 Task: Research Airbnb accommodation in Sederot, Israel from 10th December, 2023 to 16th December, 2023 for 4 adults. Place can be private room with 4 bedrooms having 4 beds and 4 bathrooms. Property type can be hotel. Amenities needed are: wifi, TV, free parkinig on premises, gym, breakfast.
Action: Mouse moved to (411, 197)
Screenshot: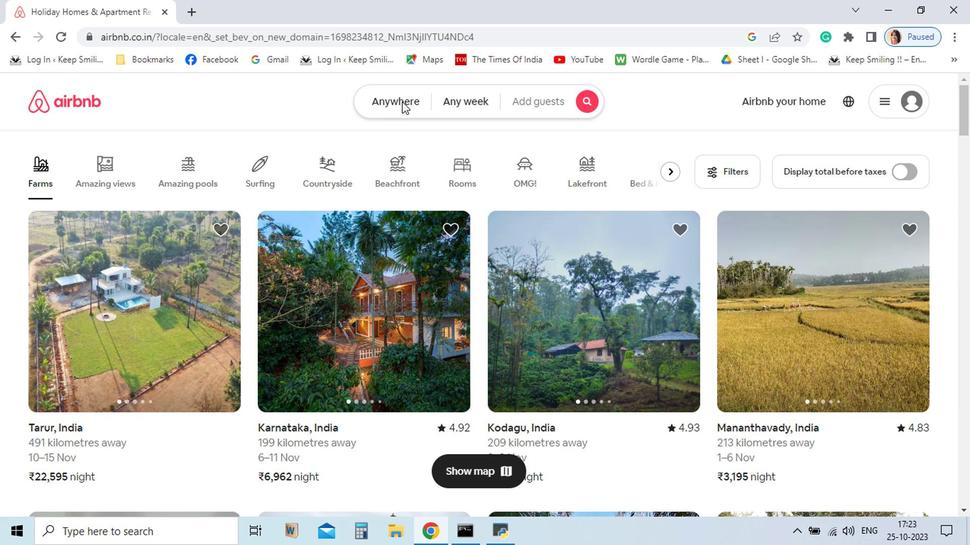 
Action: Mouse pressed left at (411, 197)
Screenshot: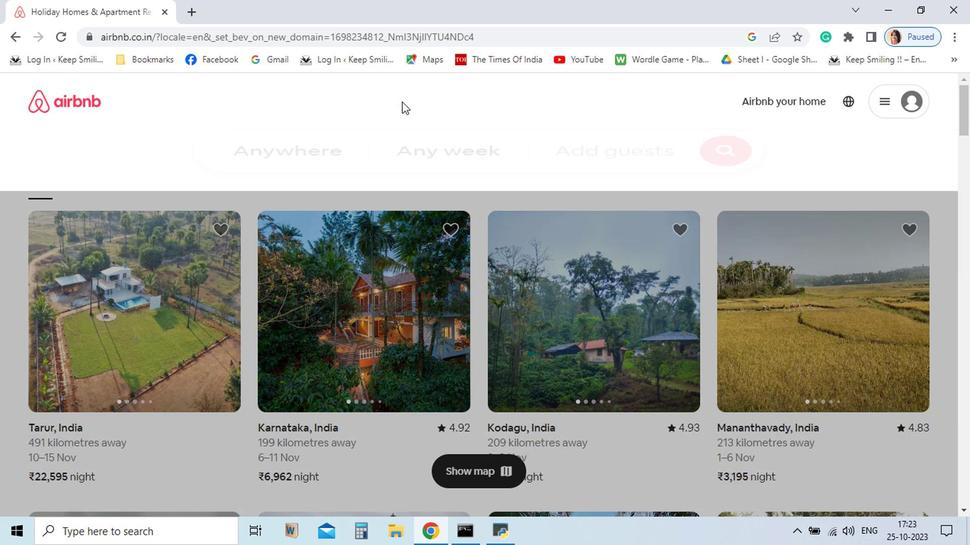 
Action: Mouse moved to (350, 265)
Screenshot: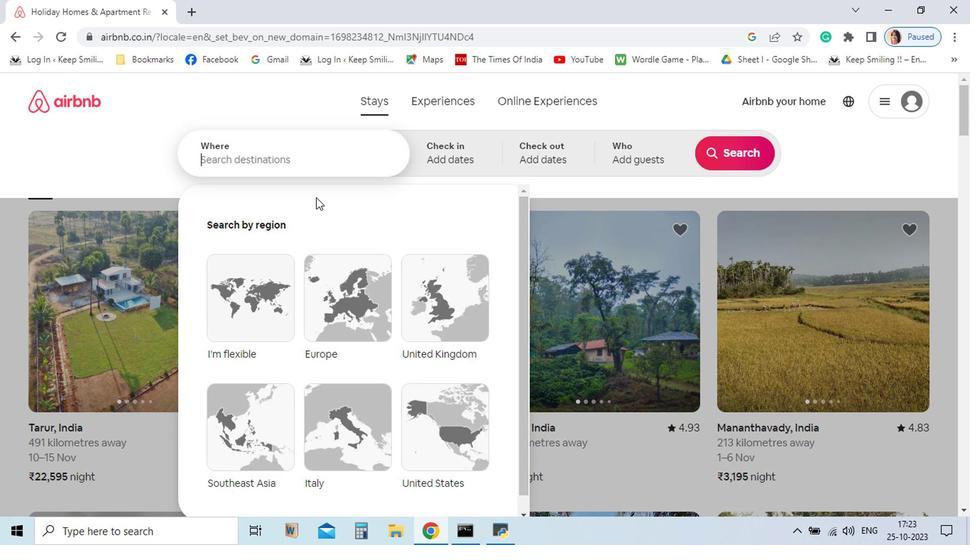
Action: Key pressed sedero
Screenshot: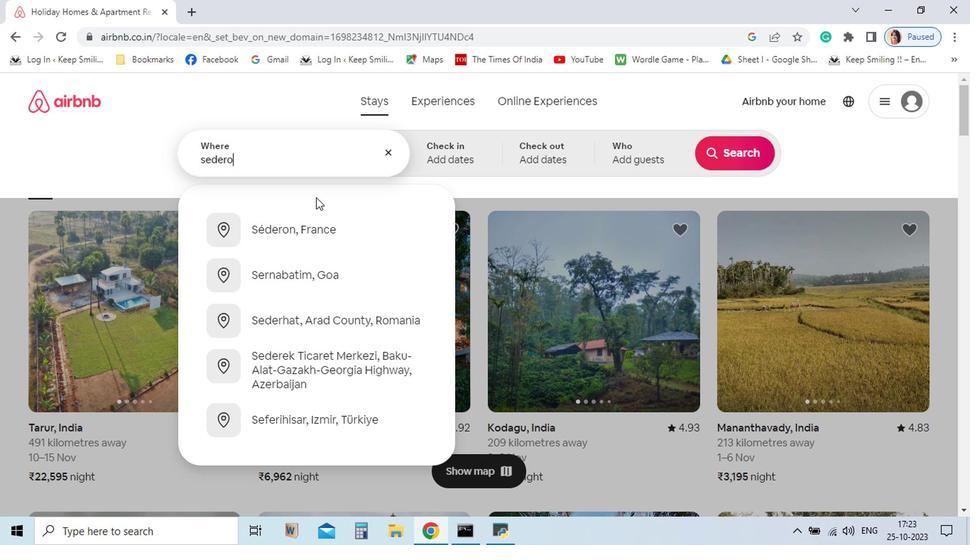 
Action: Mouse moved to (355, 285)
Screenshot: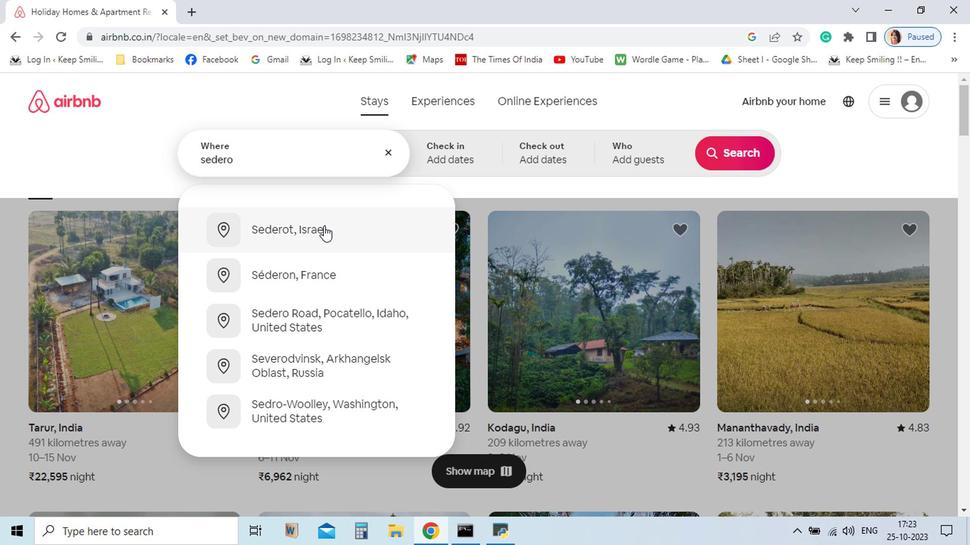 
Action: Mouse pressed left at (355, 285)
Screenshot: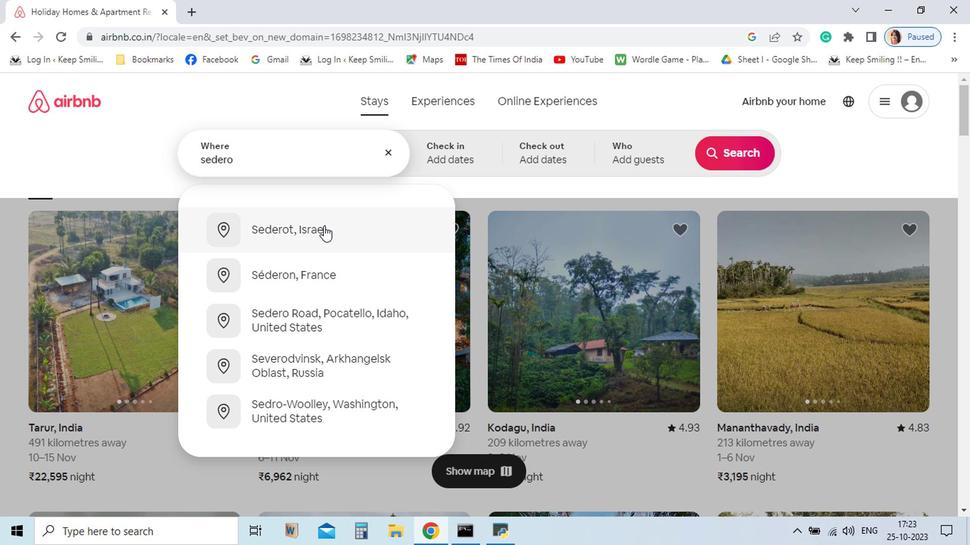 
Action: Mouse moved to (644, 313)
Screenshot: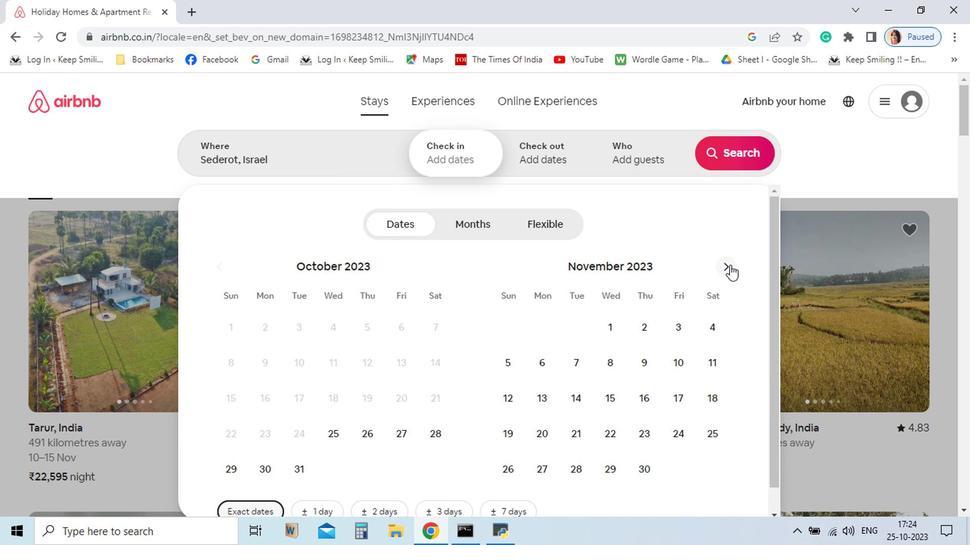 
Action: Mouse pressed left at (644, 313)
Screenshot: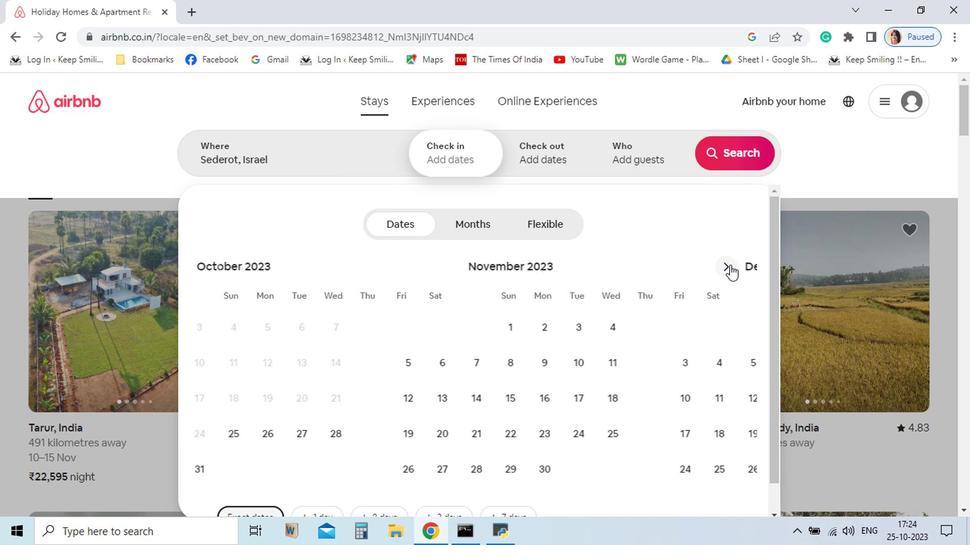 
Action: Mouse moved to (482, 406)
Screenshot: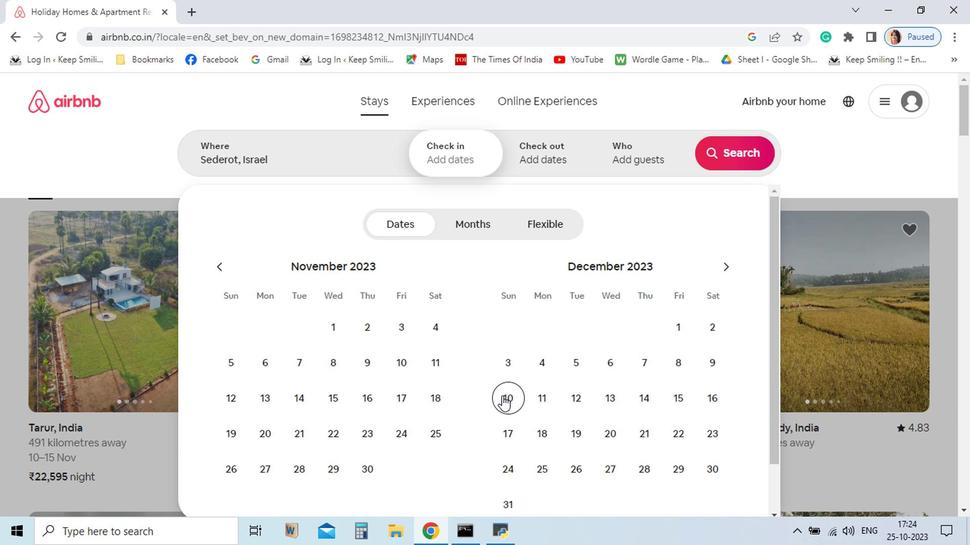 
Action: Mouse pressed left at (482, 406)
Screenshot: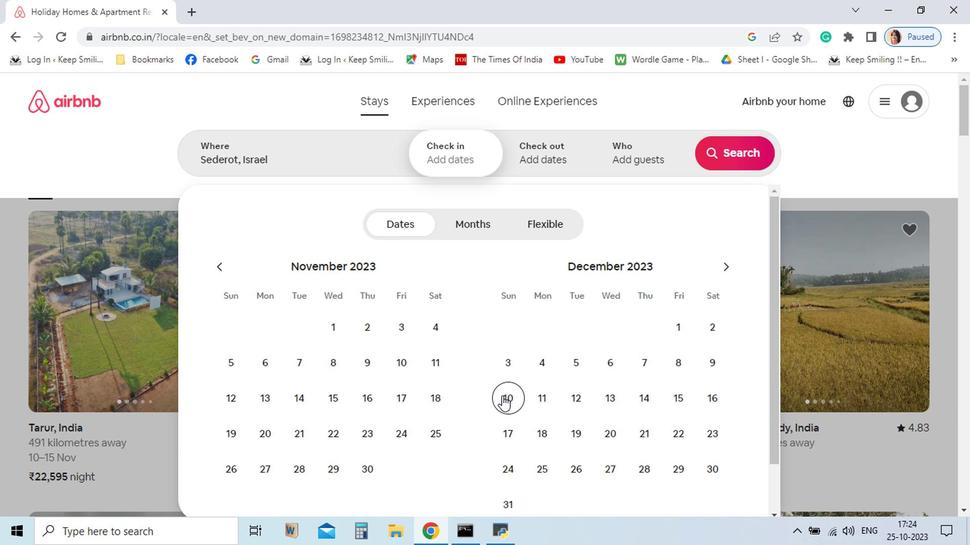 
Action: Mouse moved to (629, 408)
Screenshot: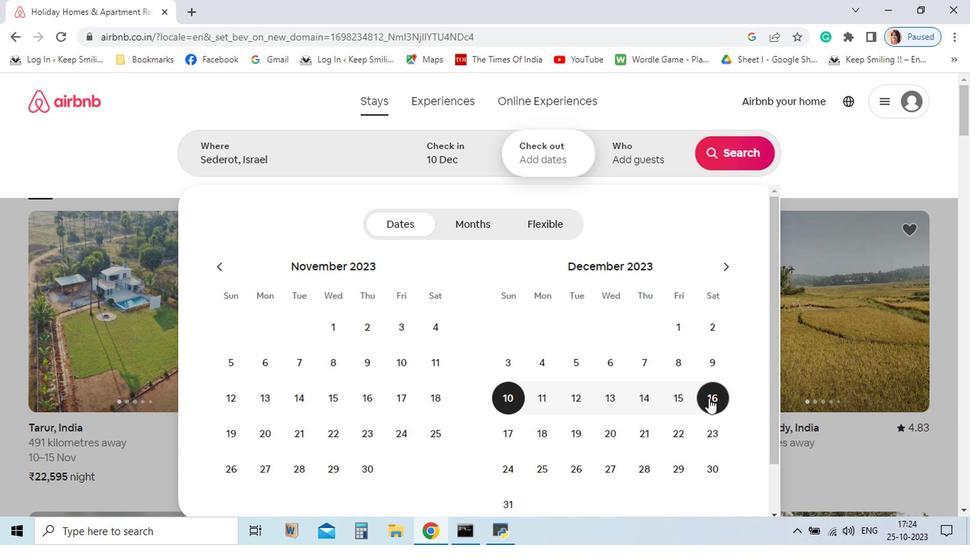 
Action: Mouse pressed left at (629, 408)
Screenshot: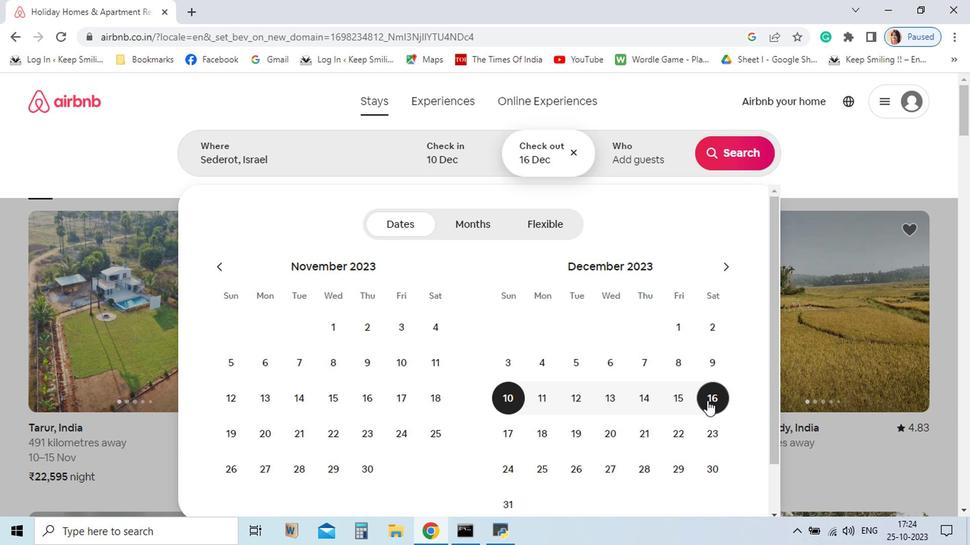 
Action: Mouse moved to (588, 240)
Screenshot: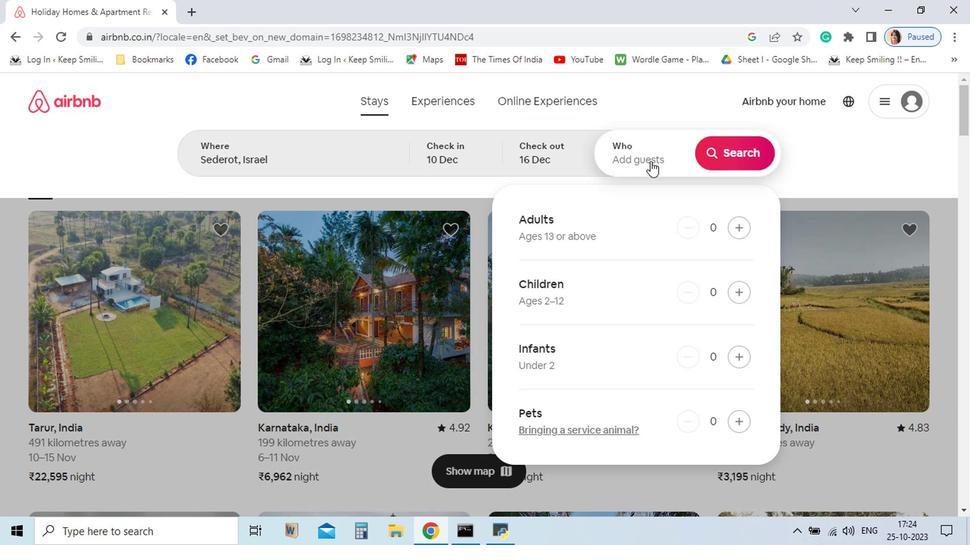 
Action: Mouse pressed left at (588, 240)
Screenshot: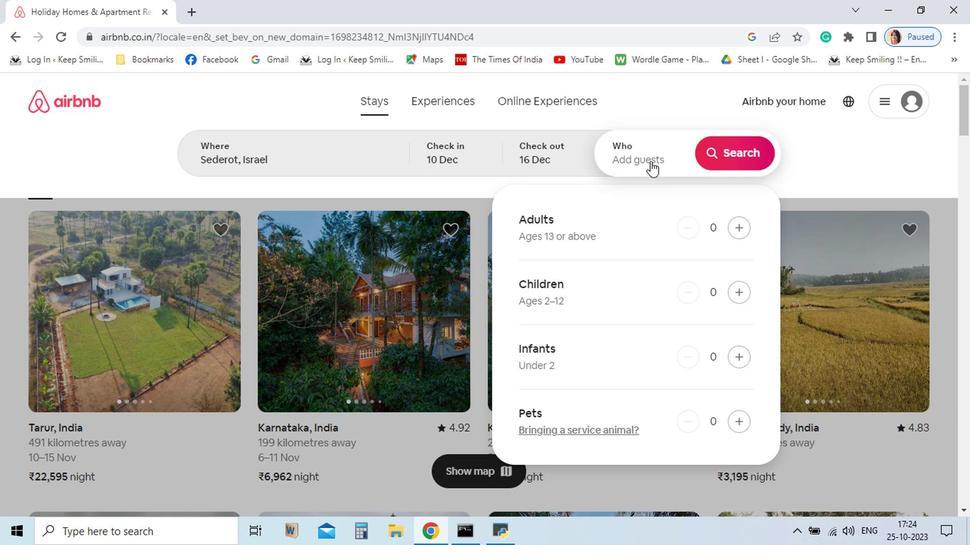 
Action: Mouse moved to (650, 283)
Screenshot: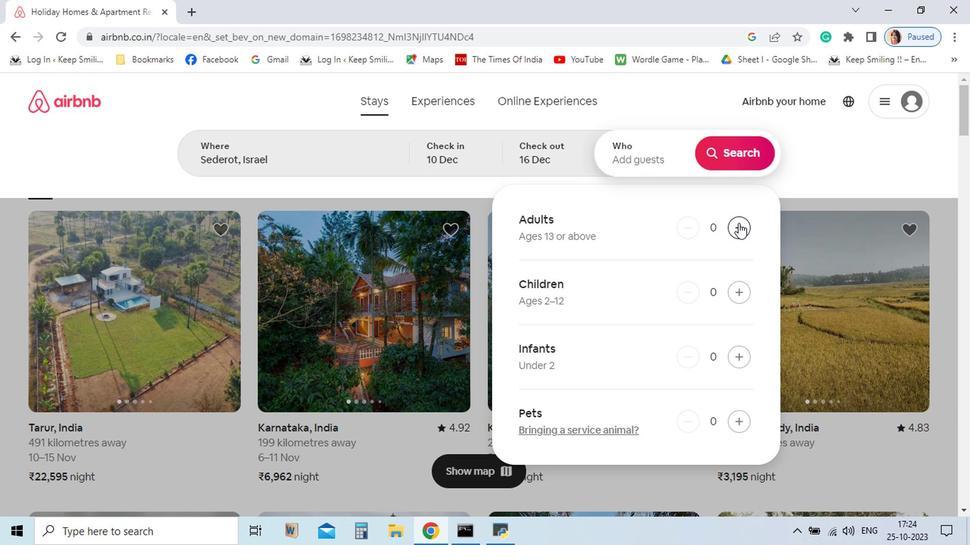 
Action: Mouse pressed left at (650, 283)
Screenshot: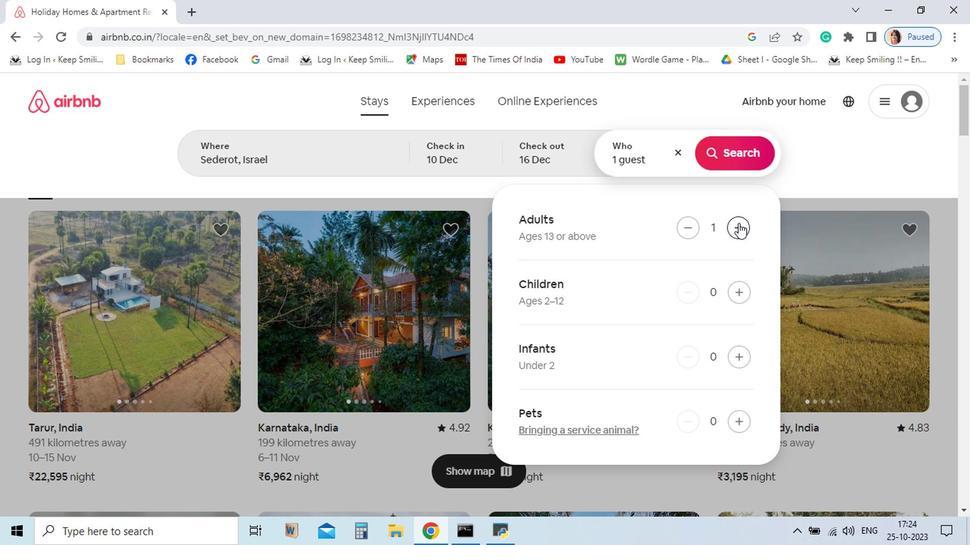 
Action: Mouse pressed left at (650, 283)
Screenshot: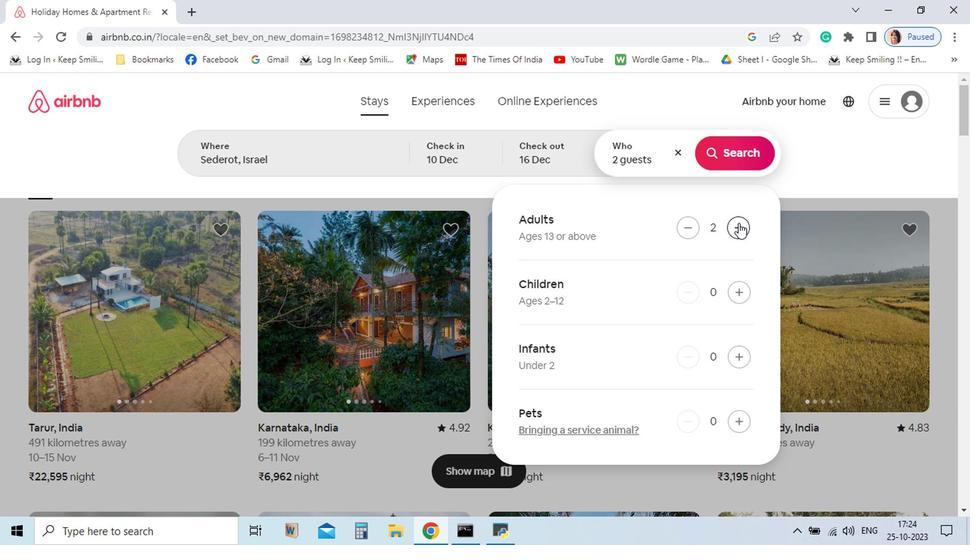 
Action: Mouse pressed left at (650, 283)
Screenshot: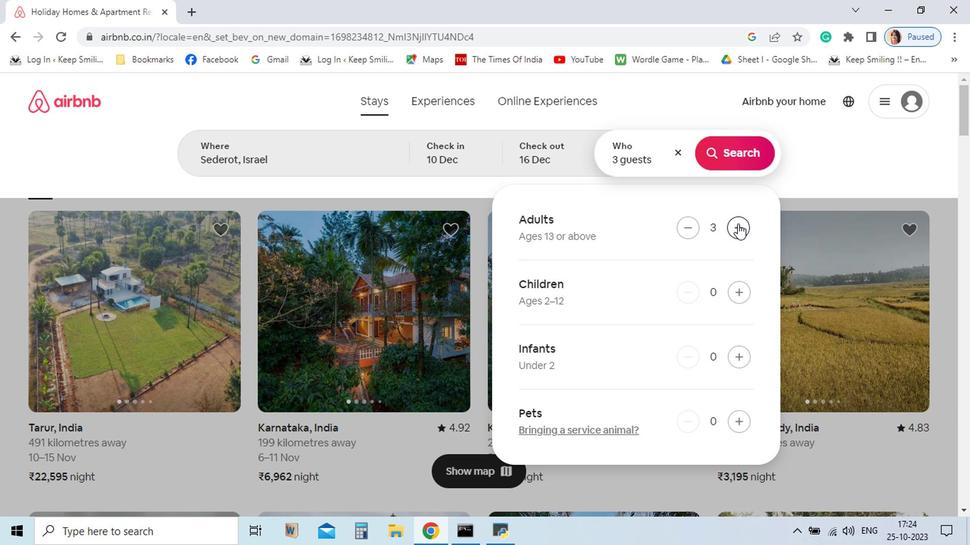
Action: Mouse moved to (650, 284)
Screenshot: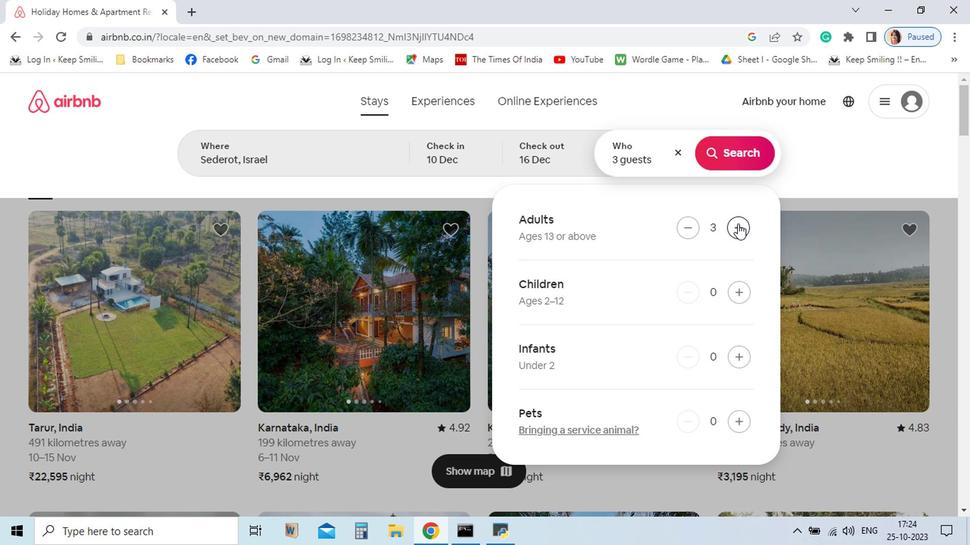 
Action: Mouse pressed left at (650, 284)
Screenshot: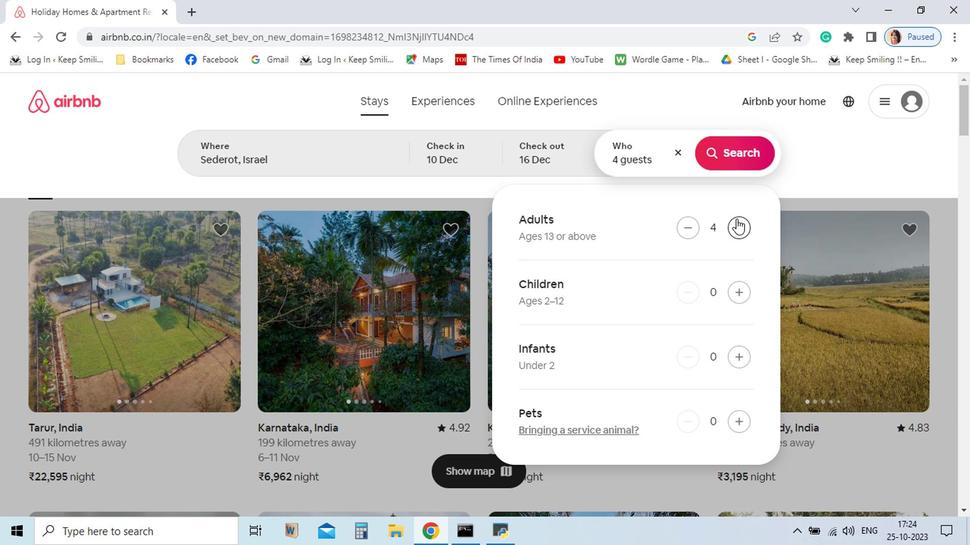 
Action: Mouse moved to (640, 231)
Screenshot: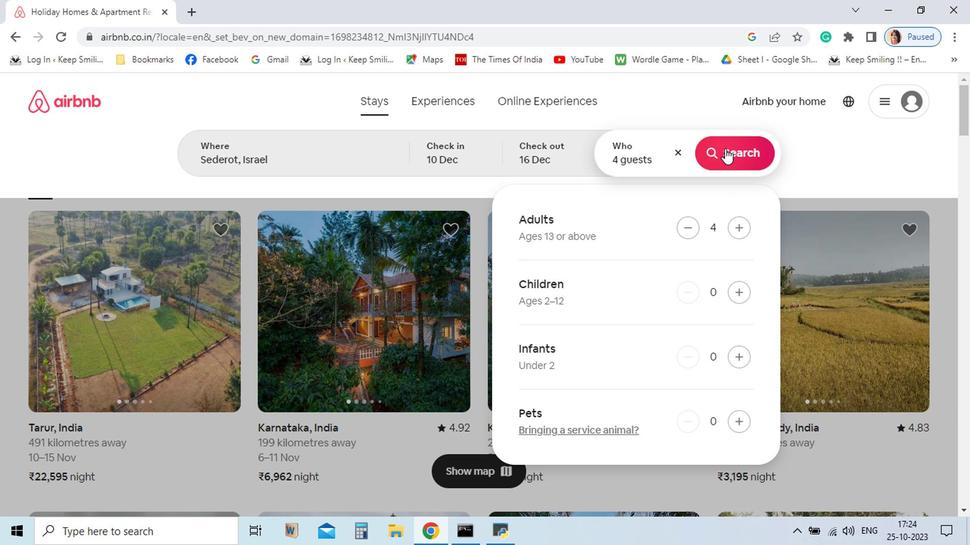 
Action: Mouse pressed left at (640, 231)
Screenshot: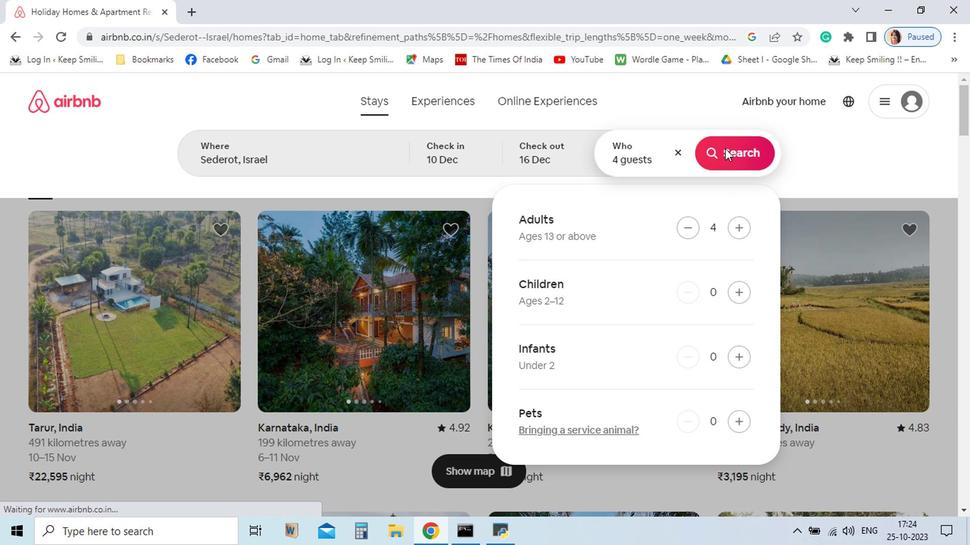 
Action: Mouse moved to (661, 236)
Screenshot: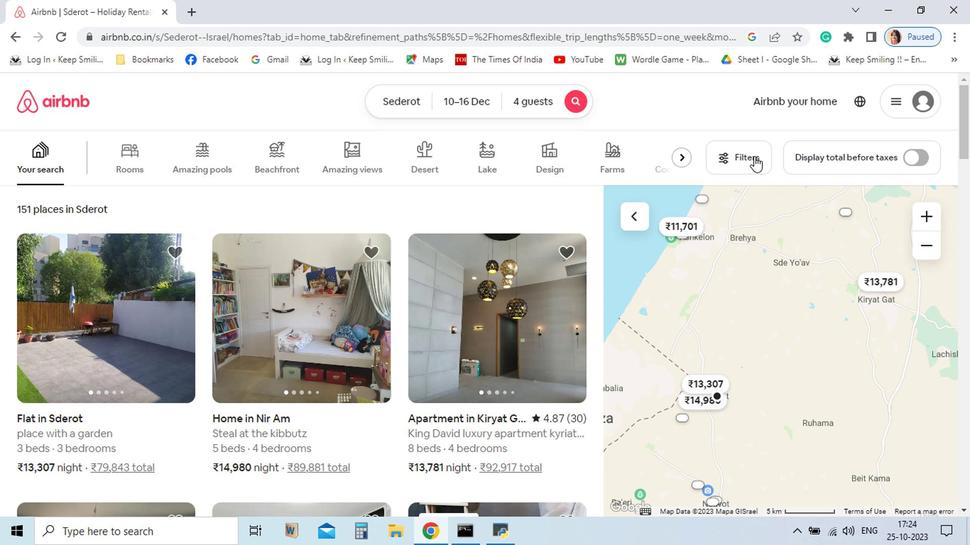 
Action: Mouse pressed left at (661, 236)
Screenshot: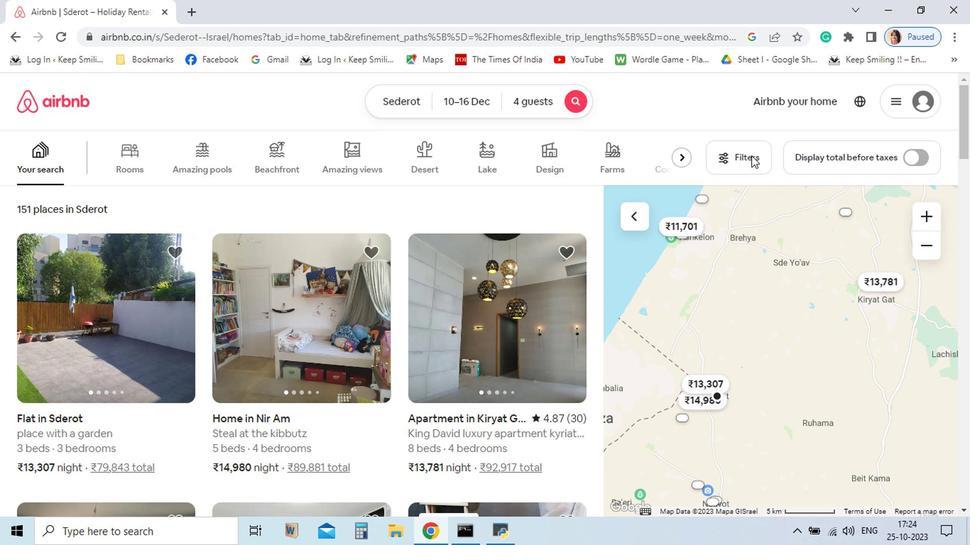 
Action: Mouse moved to (662, 425)
Screenshot: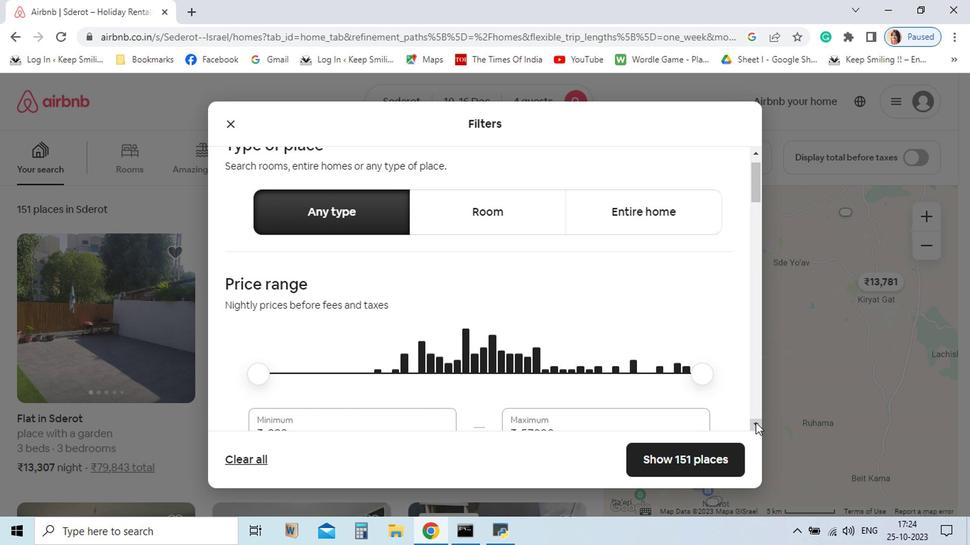 
Action: Mouse pressed left at (662, 425)
Screenshot: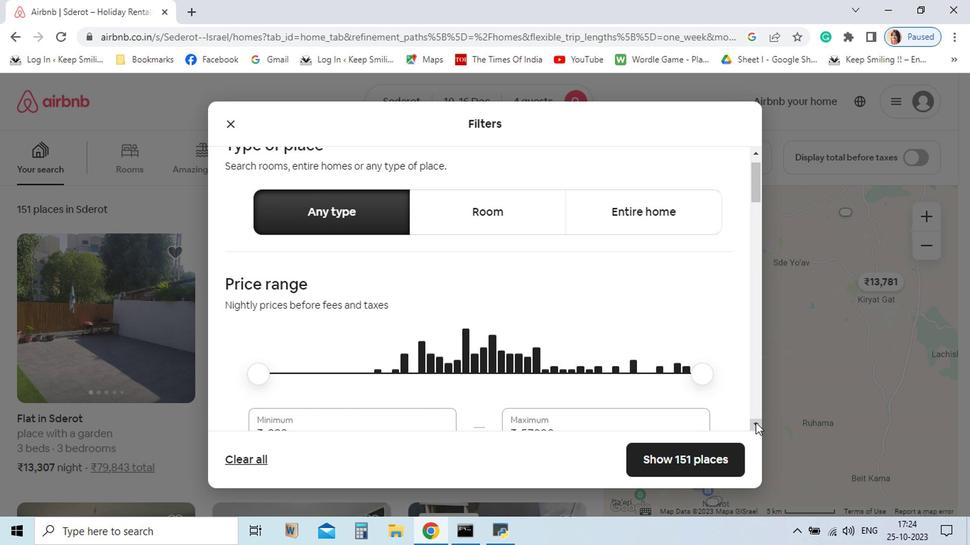 
Action: Mouse pressed left at (662, 425)
Screenshot: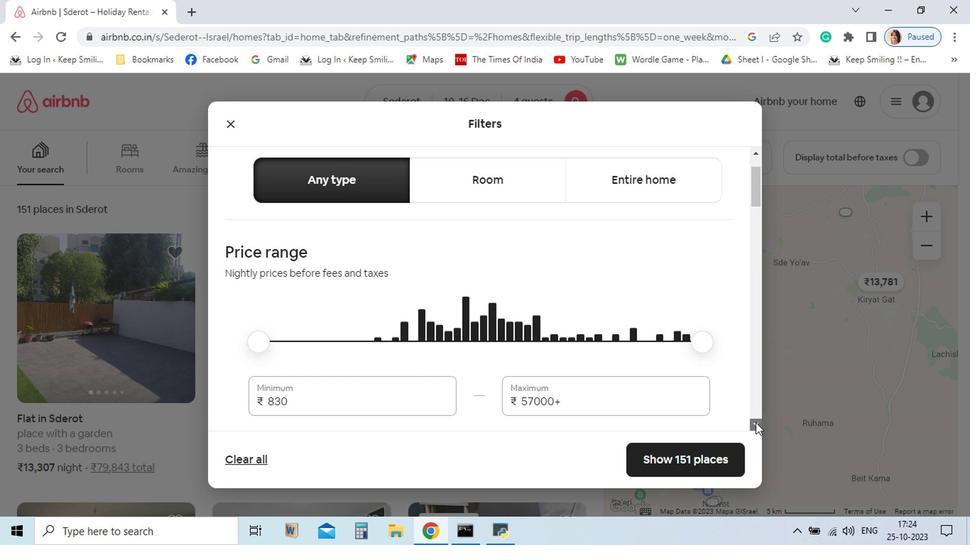 
Action: Mouse pressed left at (662, 425)
Screenshot: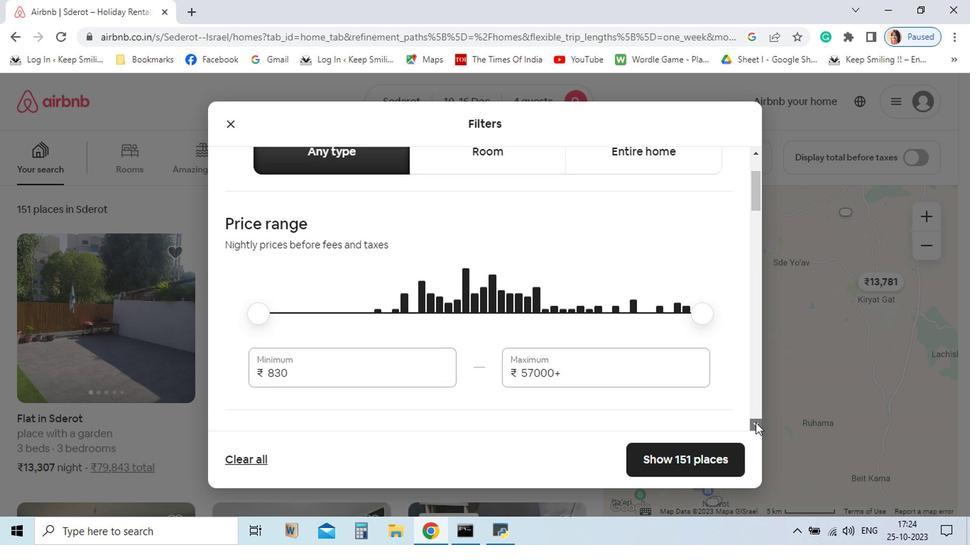 
Action: Mouse pressed left at (662, 425)
Screenshot: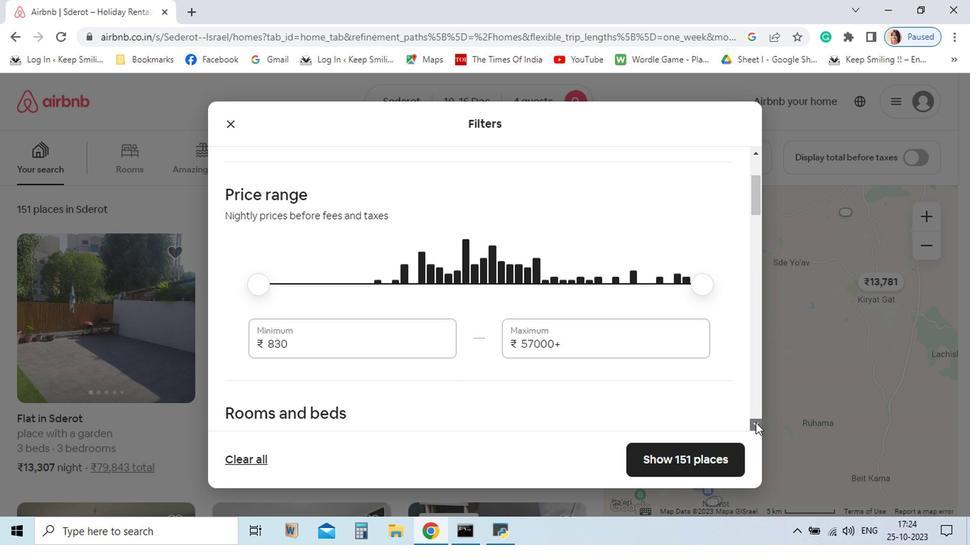 
Action: Mouse pressed left at (662, 425)
Screenshot: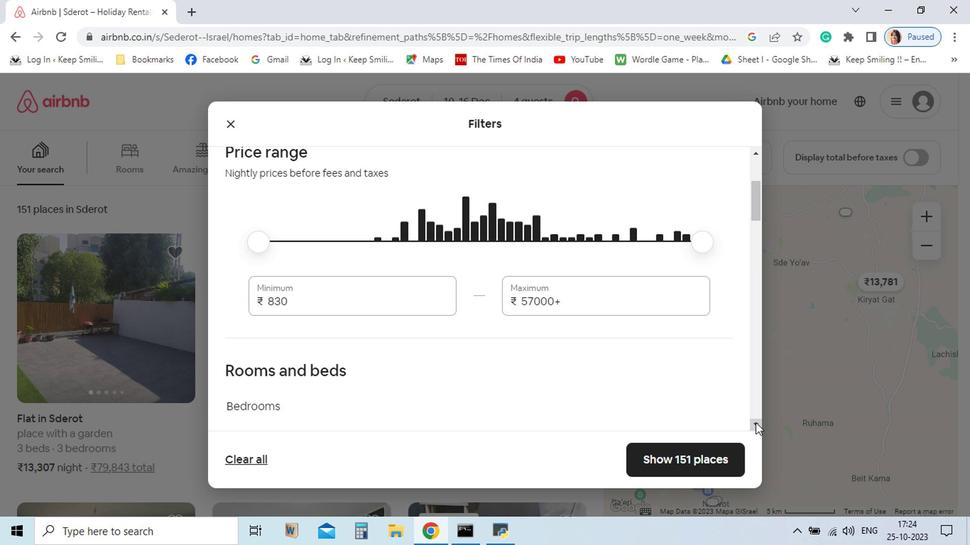 
Action: Mouse pressed left at (662, 425)
Screenshot: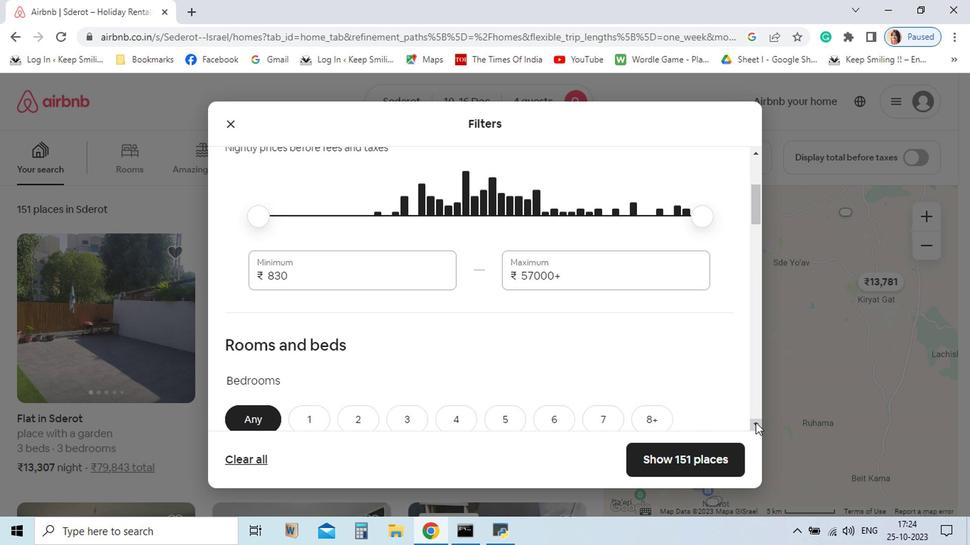 
Action: Mouse pressed left at (662, 425)
Screenshot: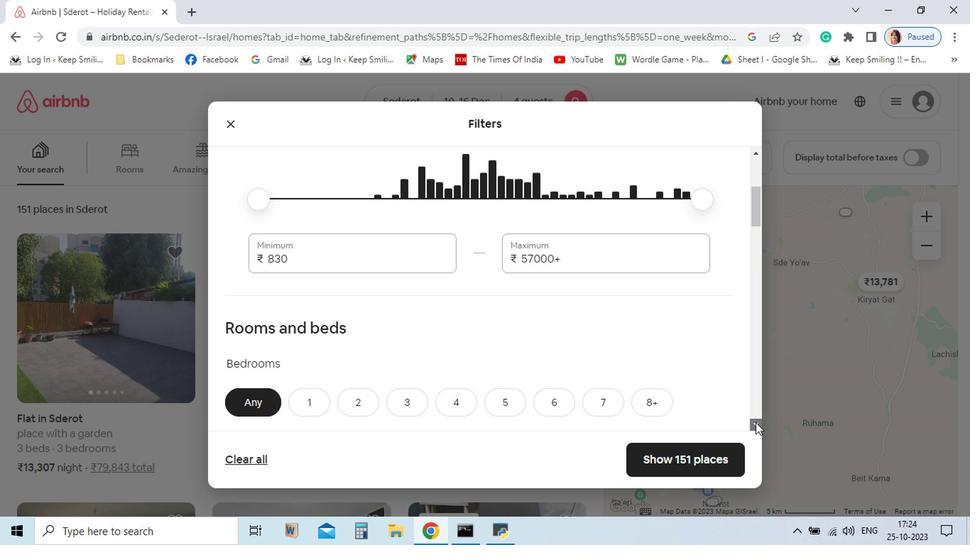 
Action: Mouse pressed left at (662, 425)
Screenshot: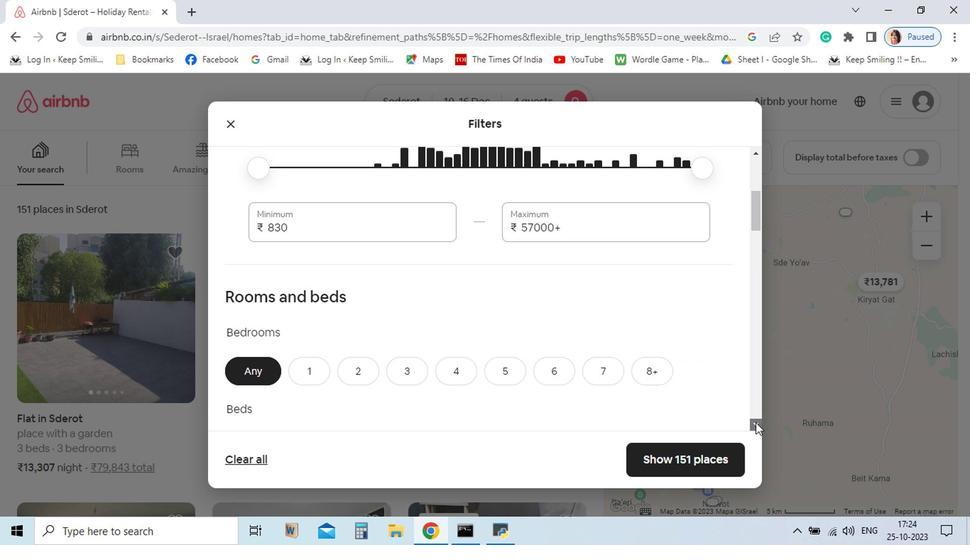 
Action: Mouse pressed left at (662, 425)
Screenshot: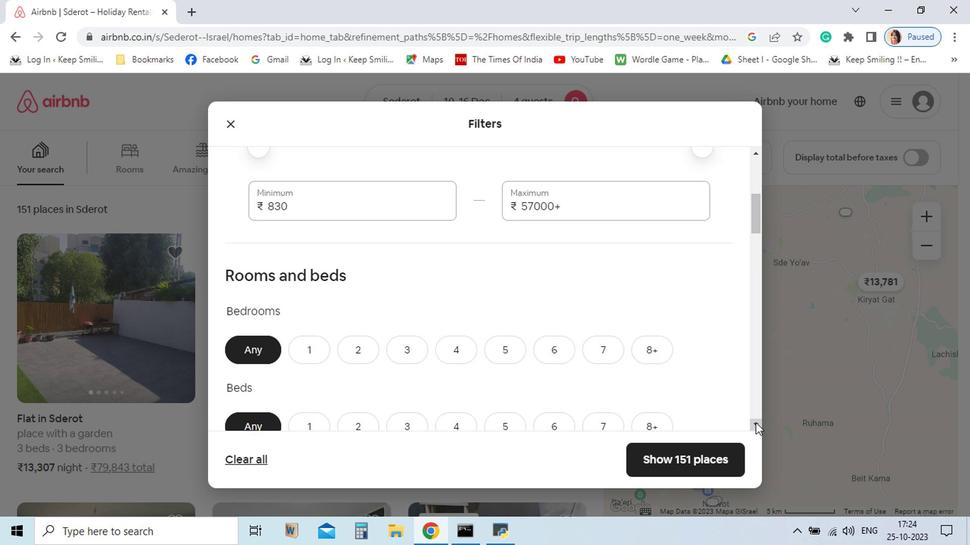 
Action: Mouse moved to (662, 280)
Screenshot: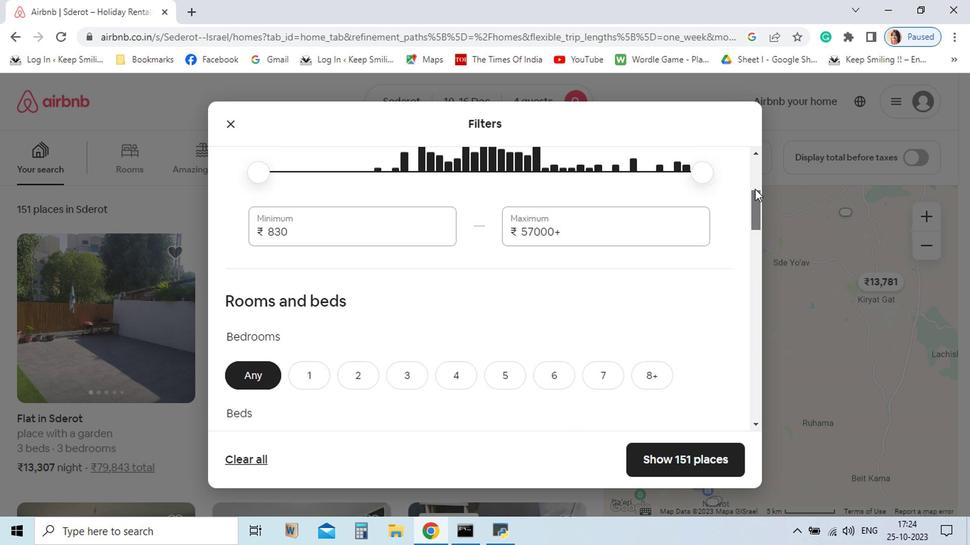 
Action: Mouse pressed left at (662, 280)
Screenshot: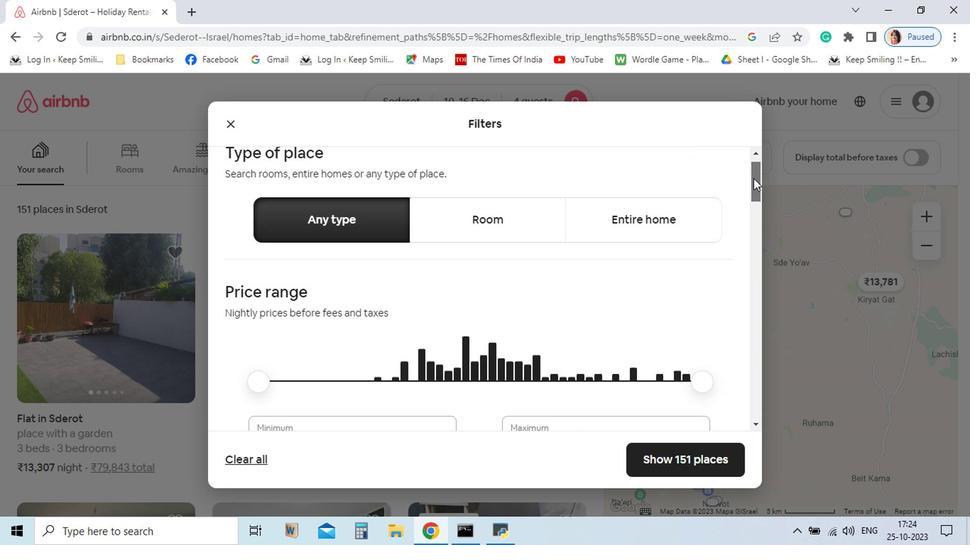 
Action: Mouse moved to (451, 282)
Screenshot: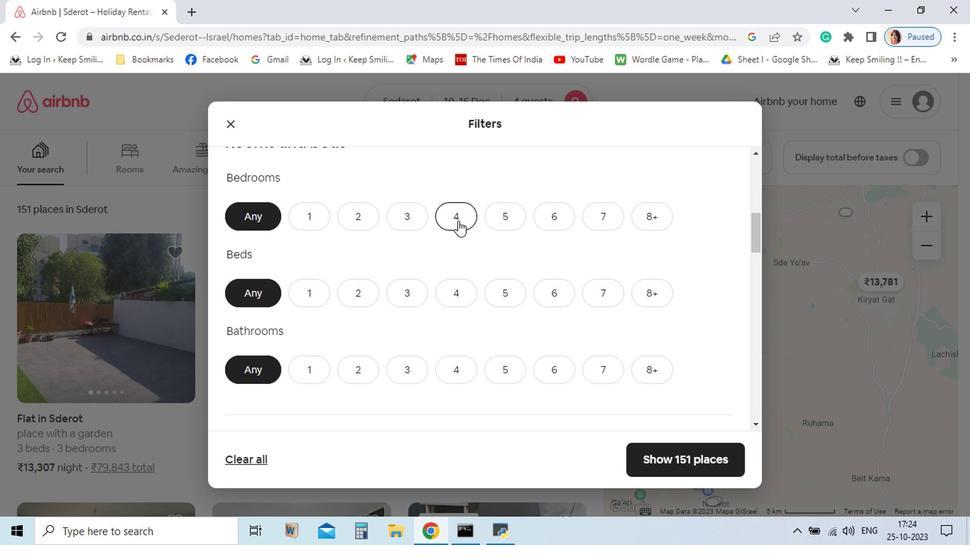 
Action: Mouse pressed left at (451, 282)
Screenshot: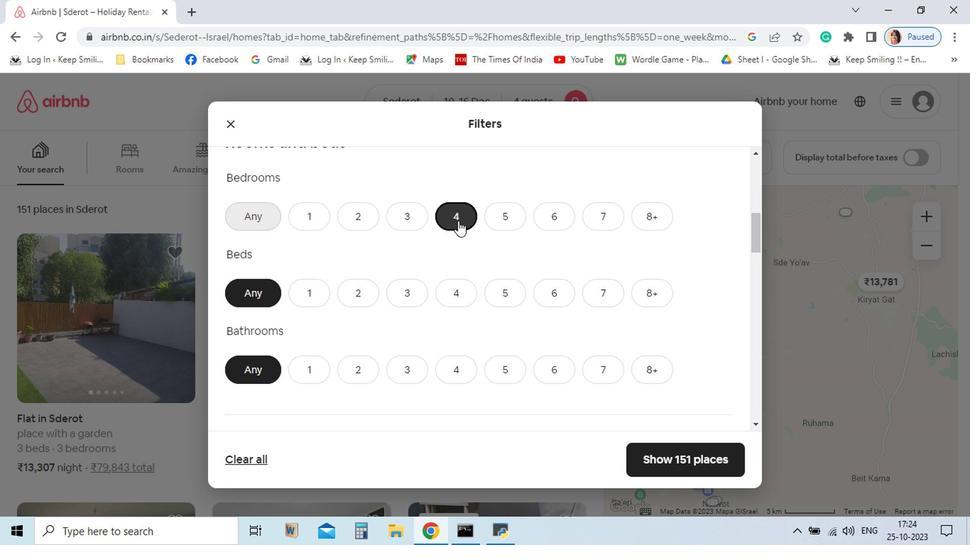 
Action: Mouse moved to (453, 333)
Screenshot: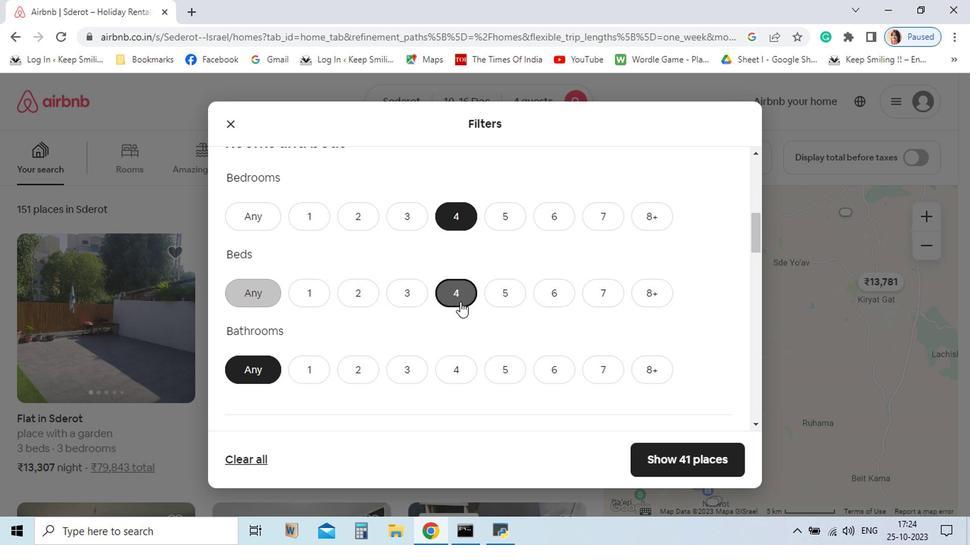 
Action: Mouse pressed left at (453, 333)
Screenshot: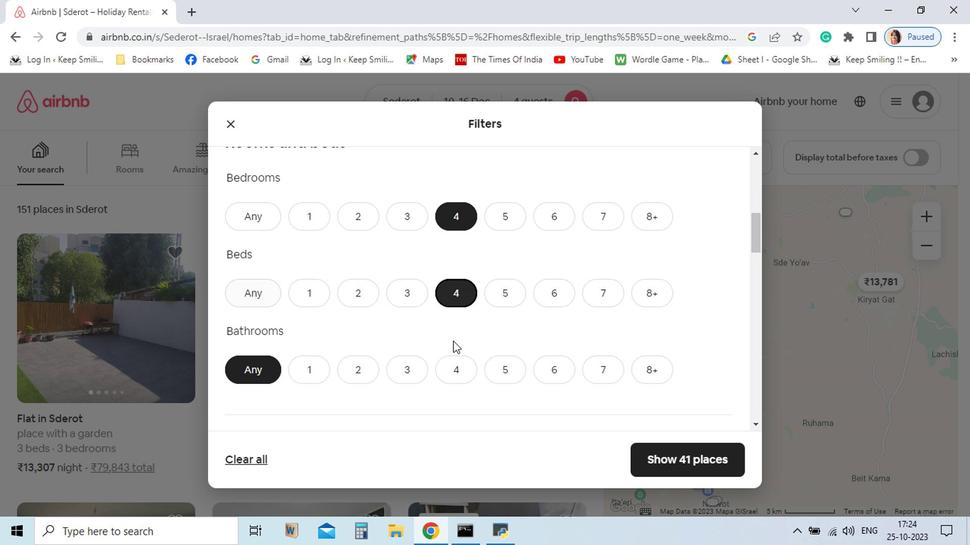 
Action: Mouse moved to (447, 384)
Screenshot: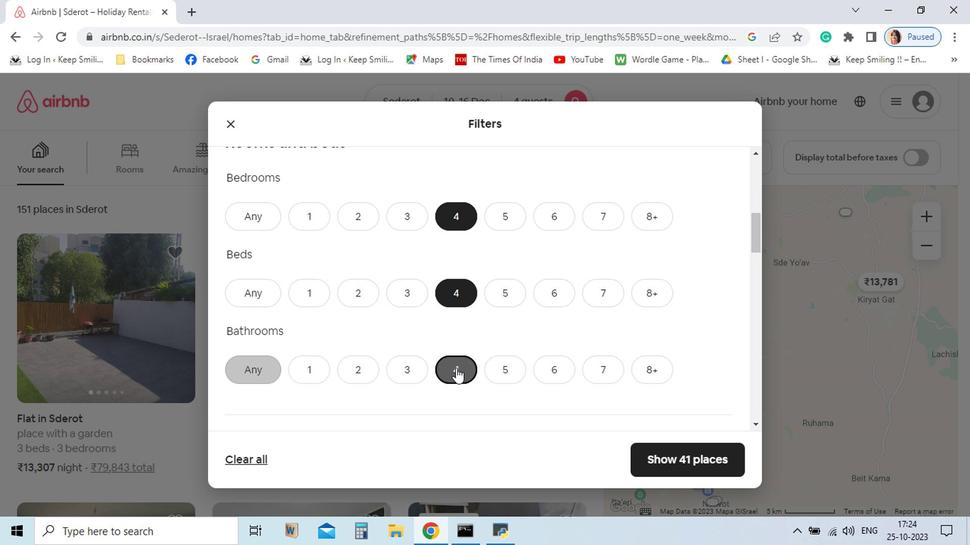 
Action: Mouse pressed left at (447, 384)
Screenshot: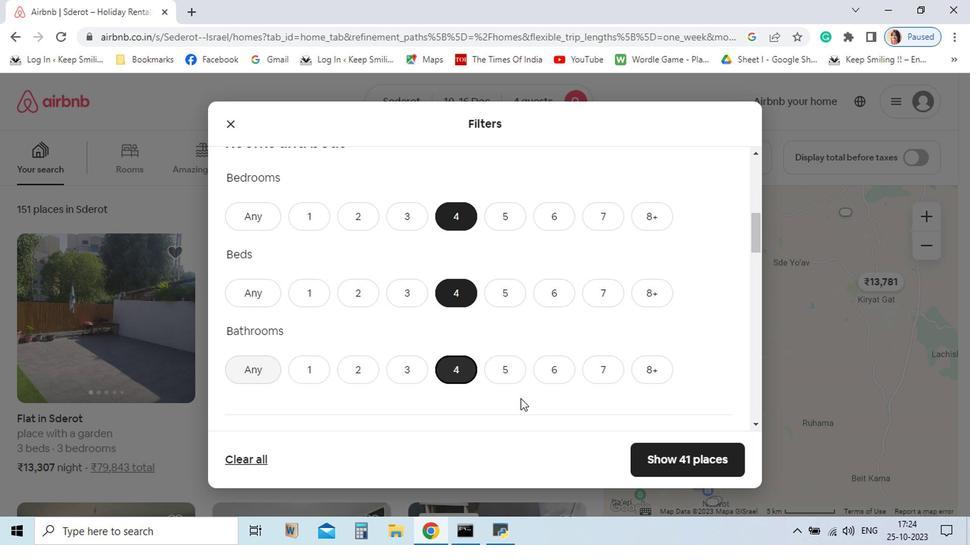 
Action: Mouse moved to (663, 425)
Screenshot: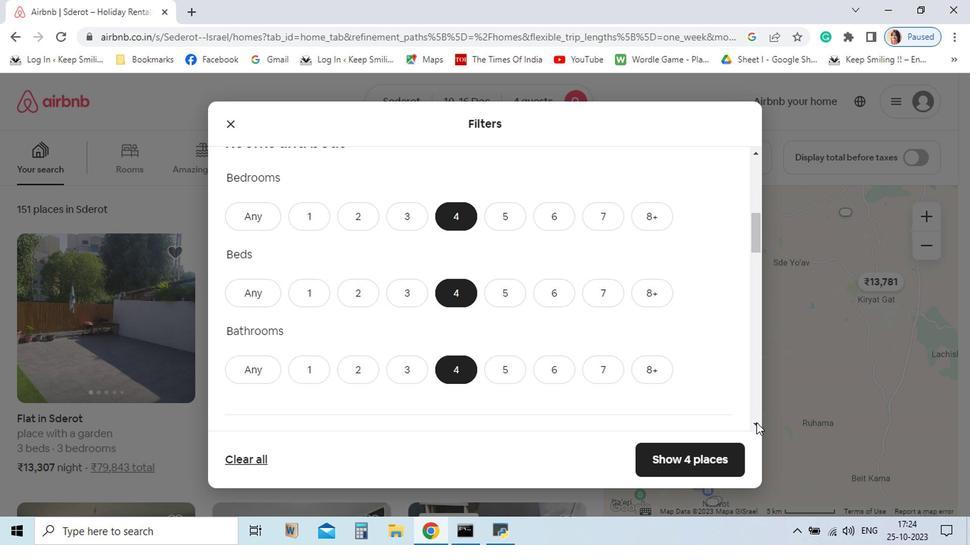 
Action: Mouse pressed left at (663, 425)
Screenshot: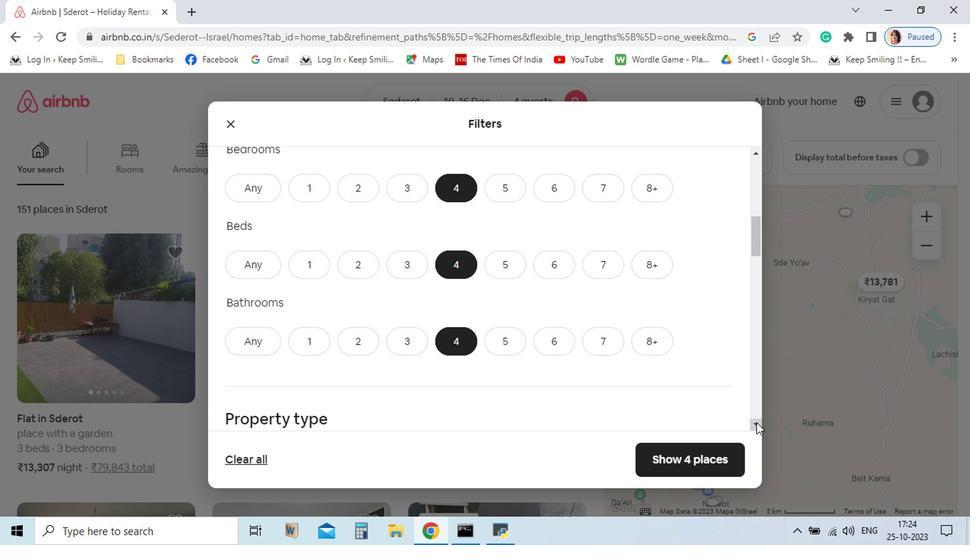
Action: Mouse pressed left at (663, 425)
Screenshot: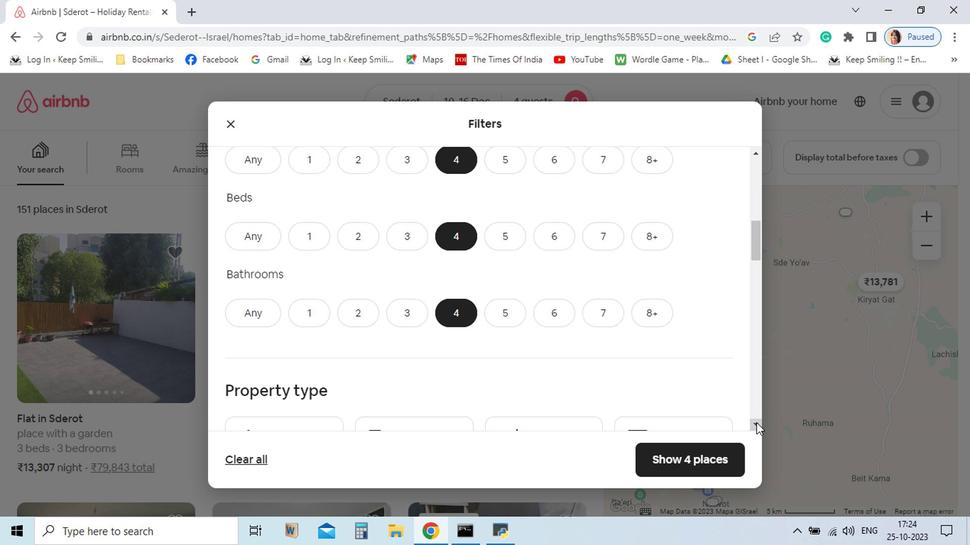 
Action: Mouse pressed left at (663, 425)
Screenshot: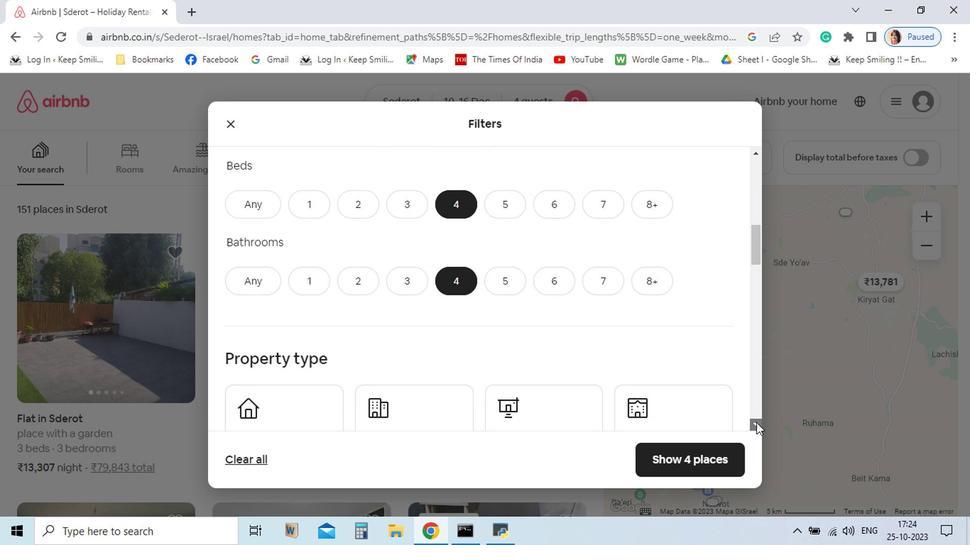 
Action: Mouse pressed left at (663, 425)
Screenshot: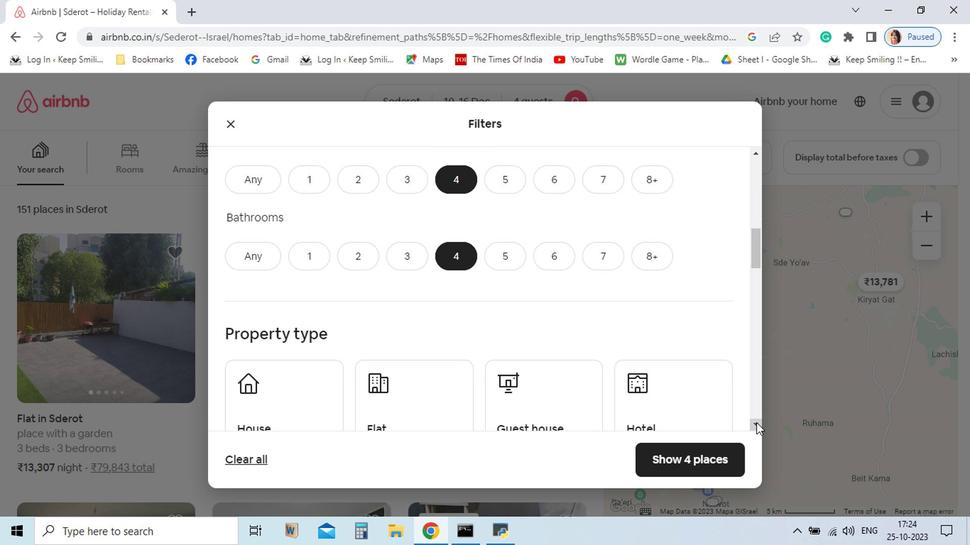 
Action: Mouse pressed left at (663, 425)
Screenshot: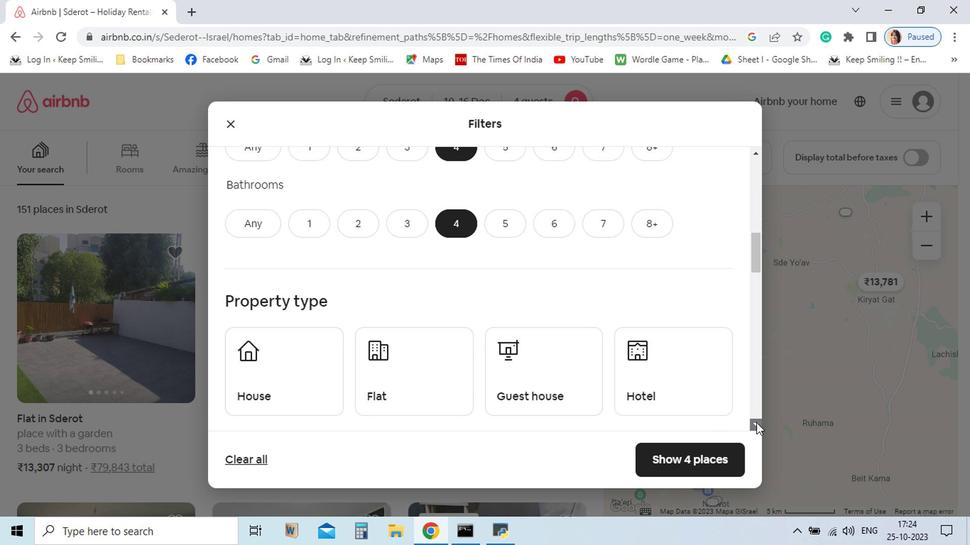 
Action: Mouse pressed left at (663, 425)
Screenshot: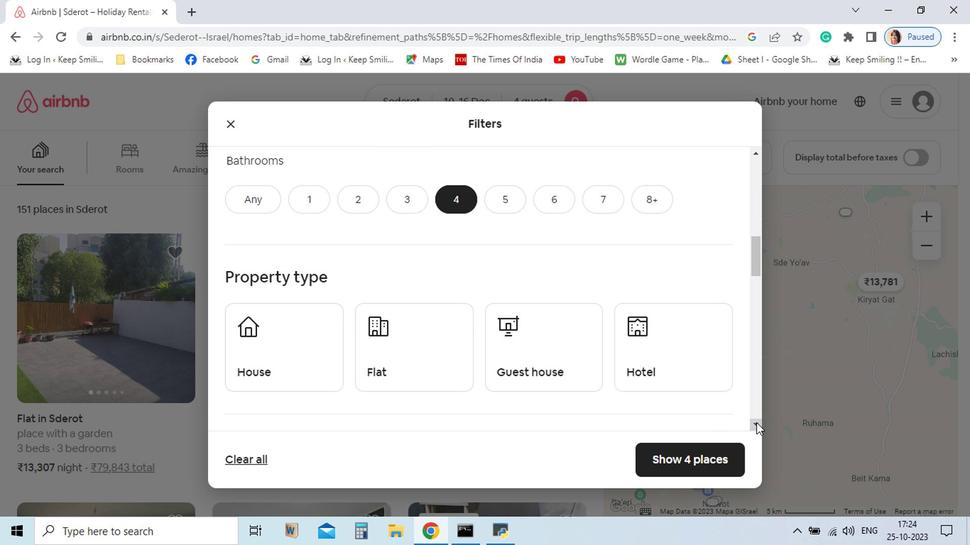 
Action: Mouse moved to (575, 378)
Screenshot: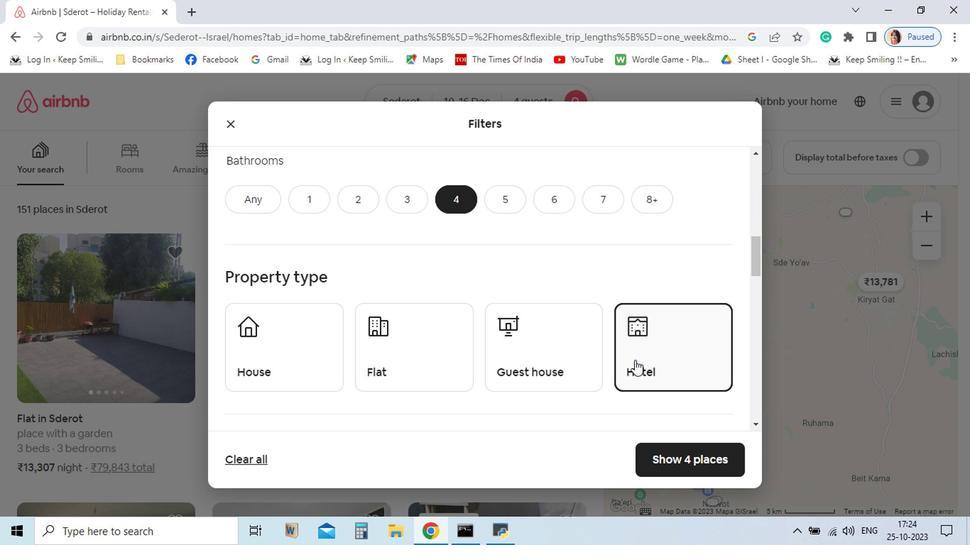 
Action: Mouse pressed left at (575, 378)
Screenshot: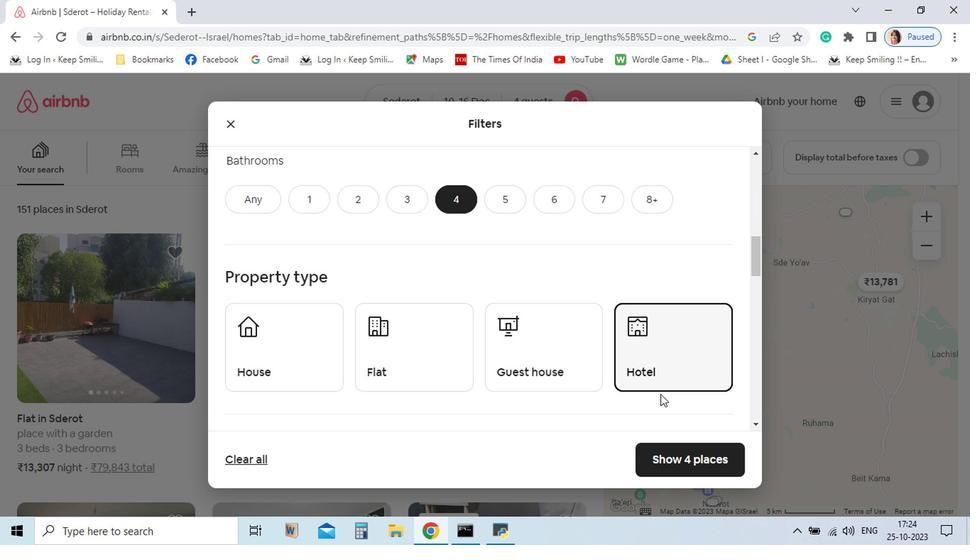 
Action: Mouse moved to (663, 426)
Screenshot: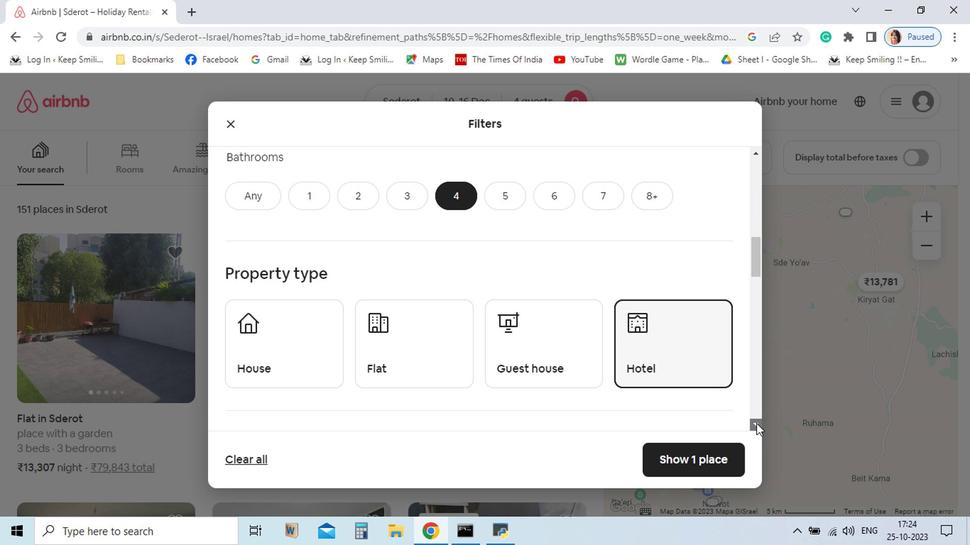 
Action: Mouse pressed left at (663, 426)
Screenshot: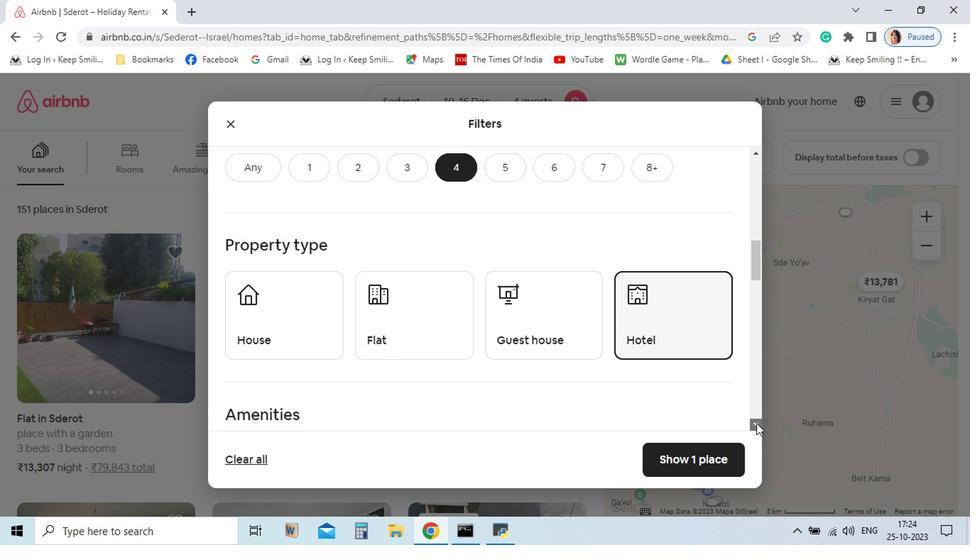 
Action: Mouse pressed left at (663, 426)
Screenshot: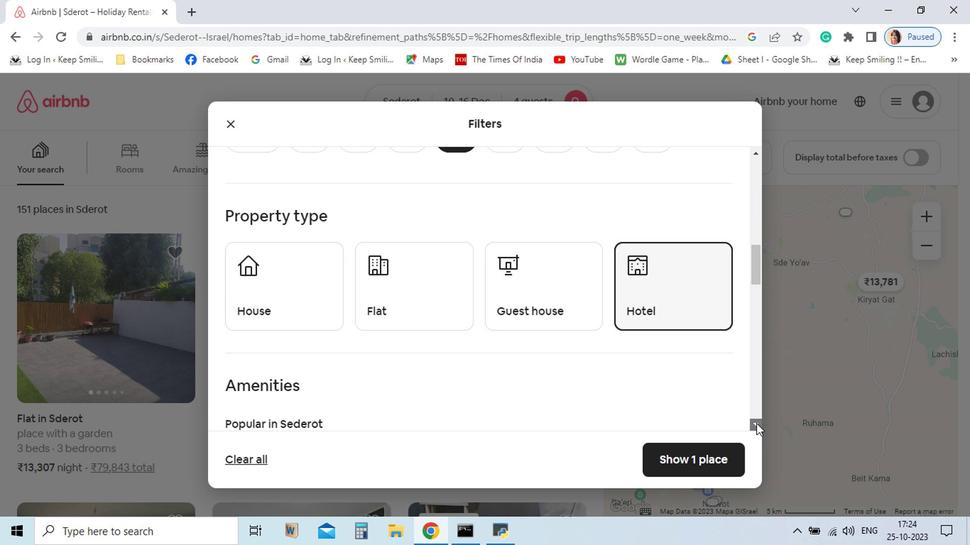 
Action: Mouse pressed left at (663, 426)
Screenshot: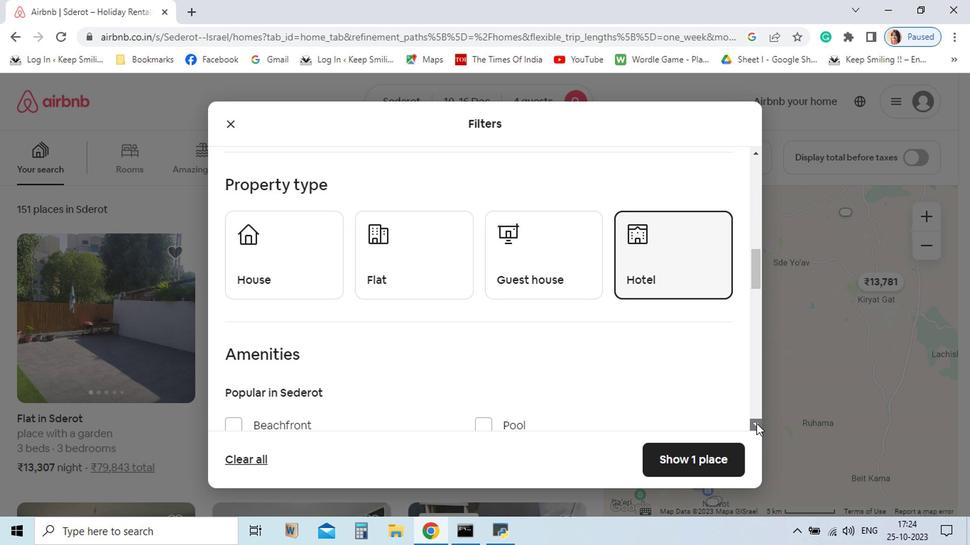 
Action: Mouse pressed left at (663, 426)
Screenshot: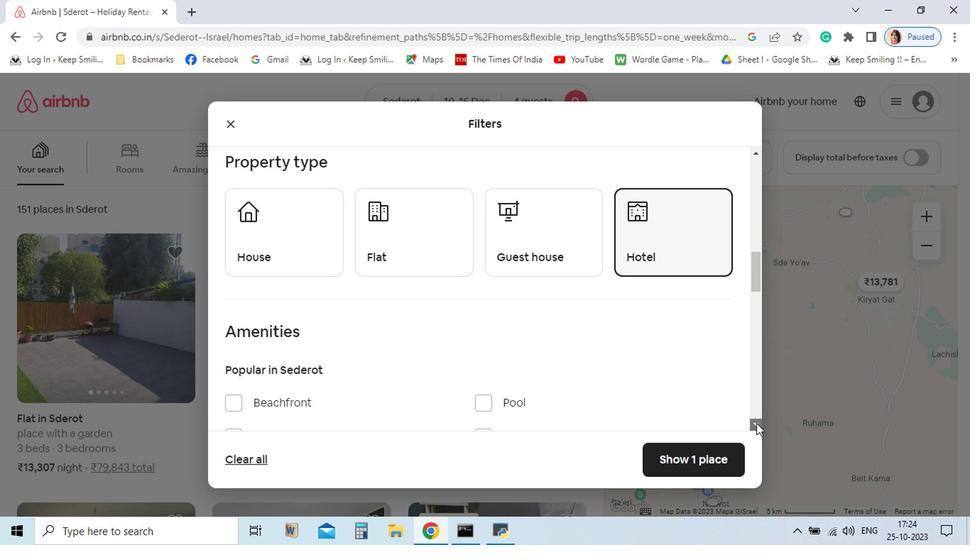 
Action: Mouse pressed left at (663, 426)
Screenshot: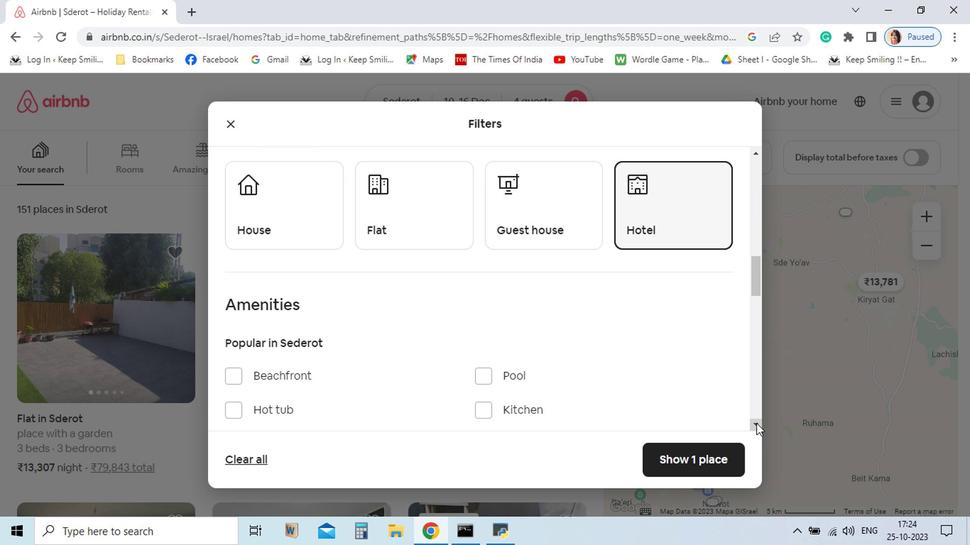 
Action: Mouse pressed left at (663, 426)
Screenshot: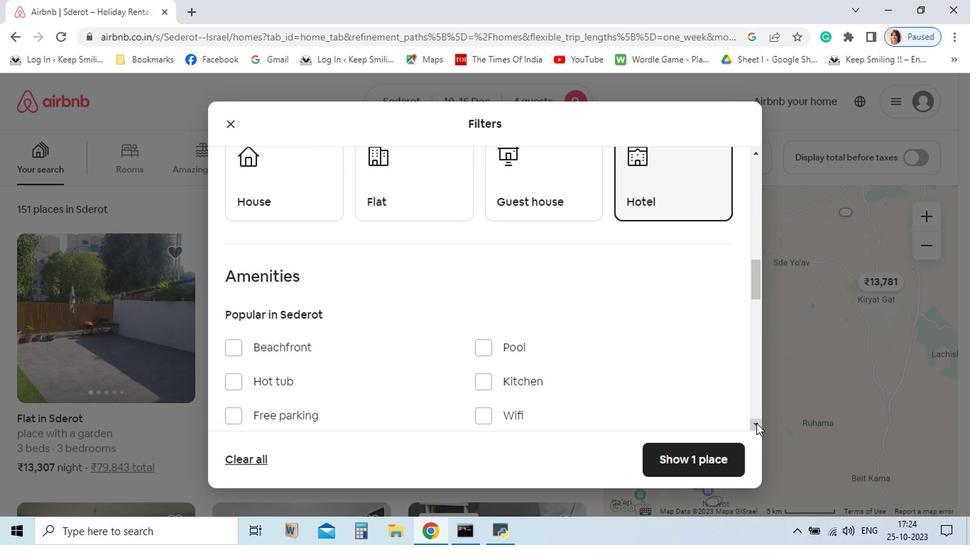 
Action: Mouse moved to (661, 426)
Screenshot: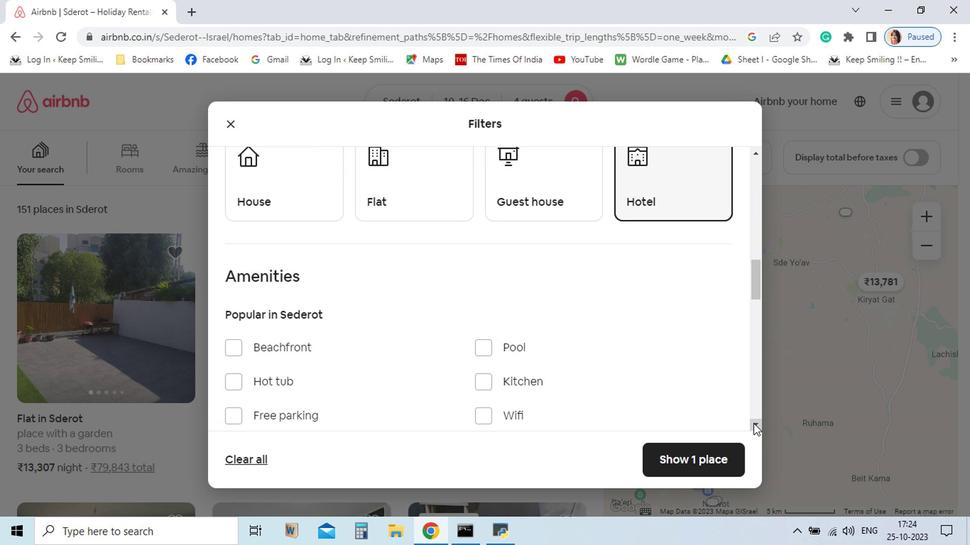 
Action: Mouse pressed left at (661, 426)
Screenshot: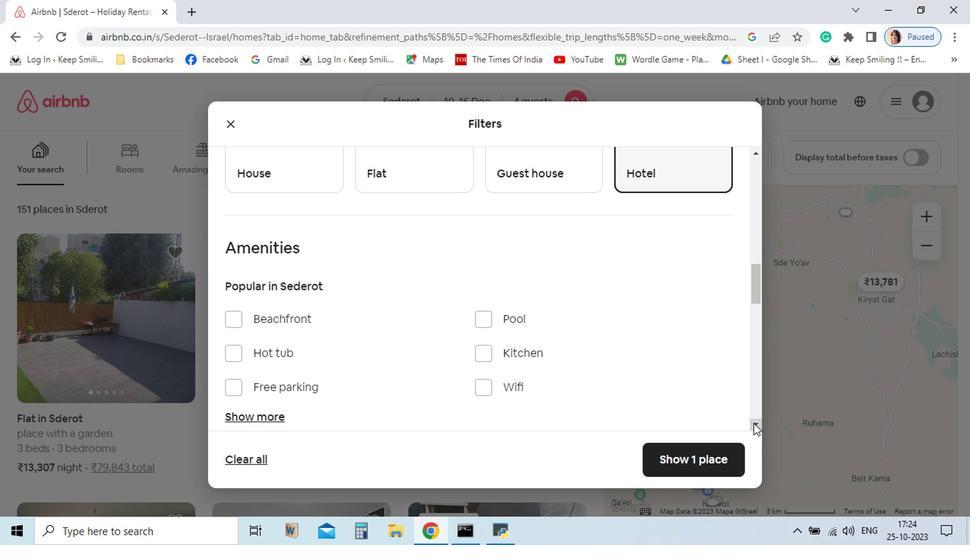 
Action: Mouse moved to (470, 398)
Screenshot: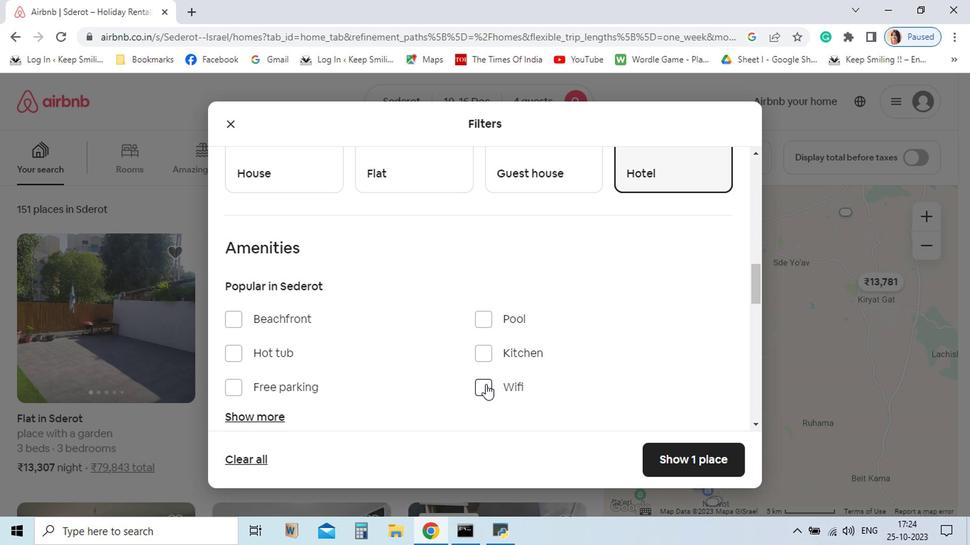 
Action: Mouse pressed left at (470, 398)
Screenshot: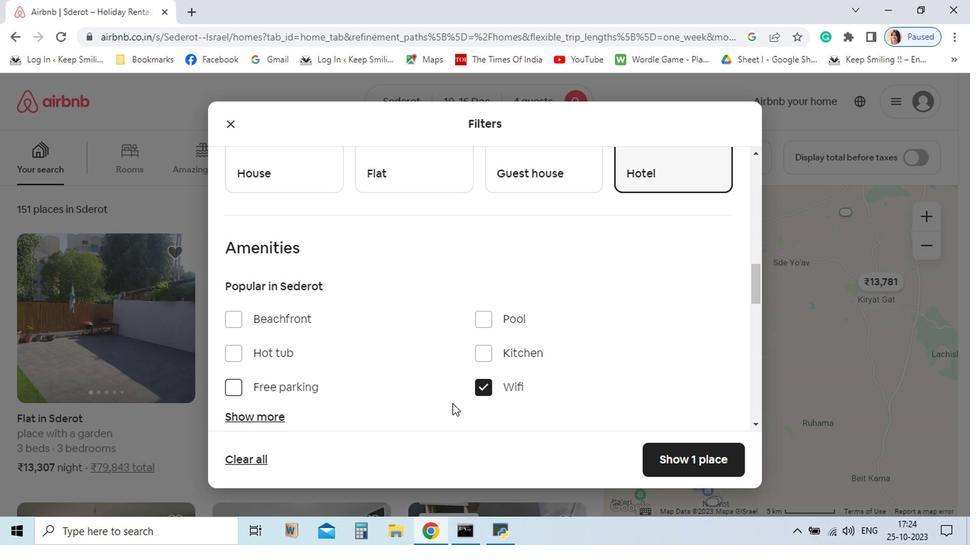 
Action: Mouse moved to (612, 248)
Screenshot: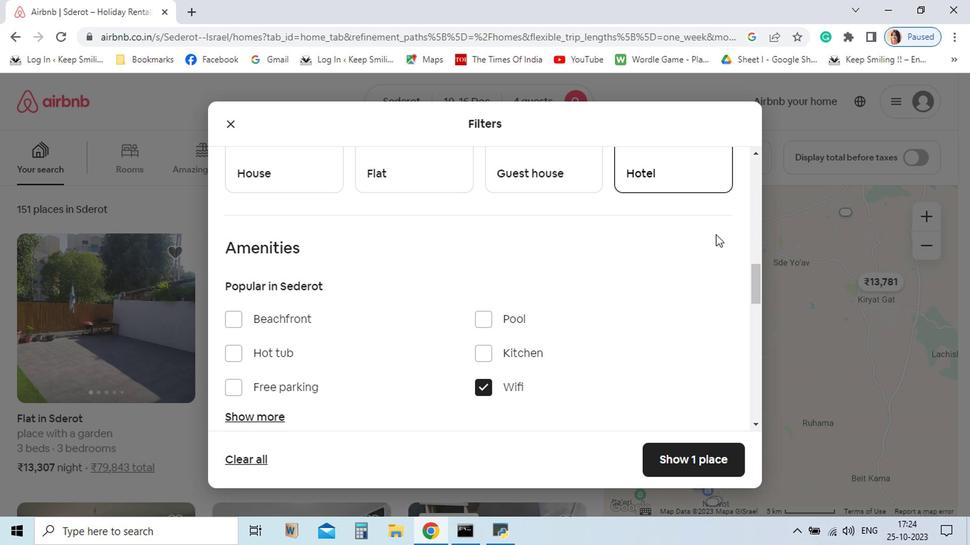 
Action: Mouse pressed left at (612, 248)
Screenshot: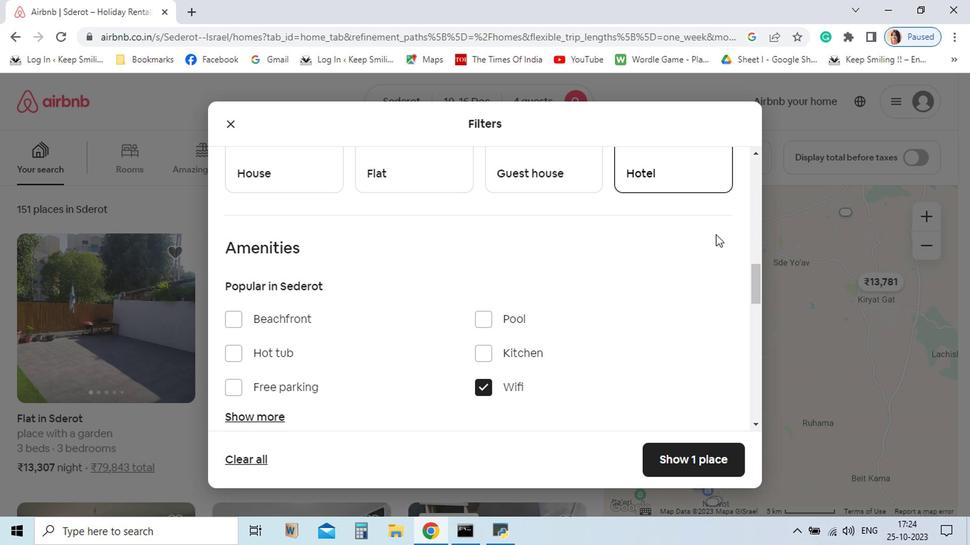 
Action: Mouse moved to (312, 418)
Screenshot: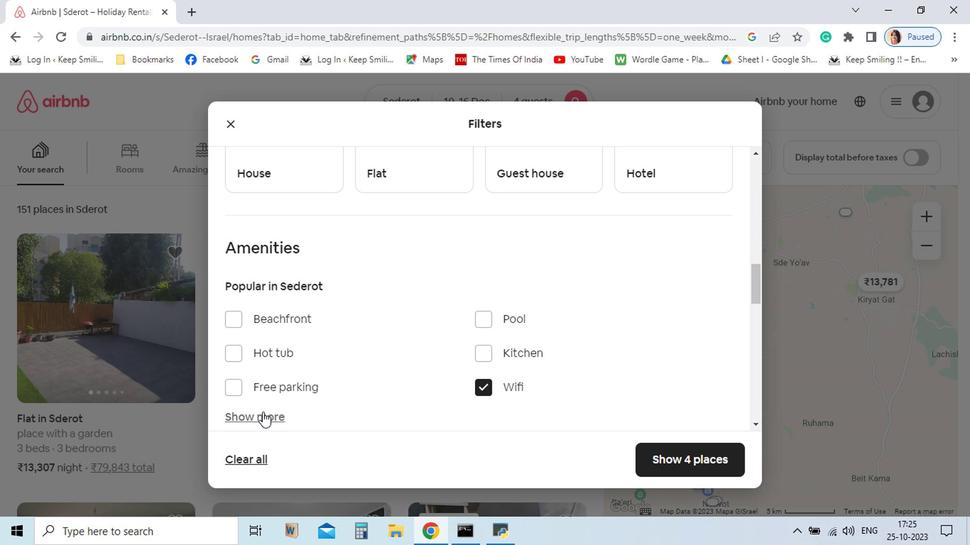 
Action: Mouse pressed left at (312, 418)
Screenshot: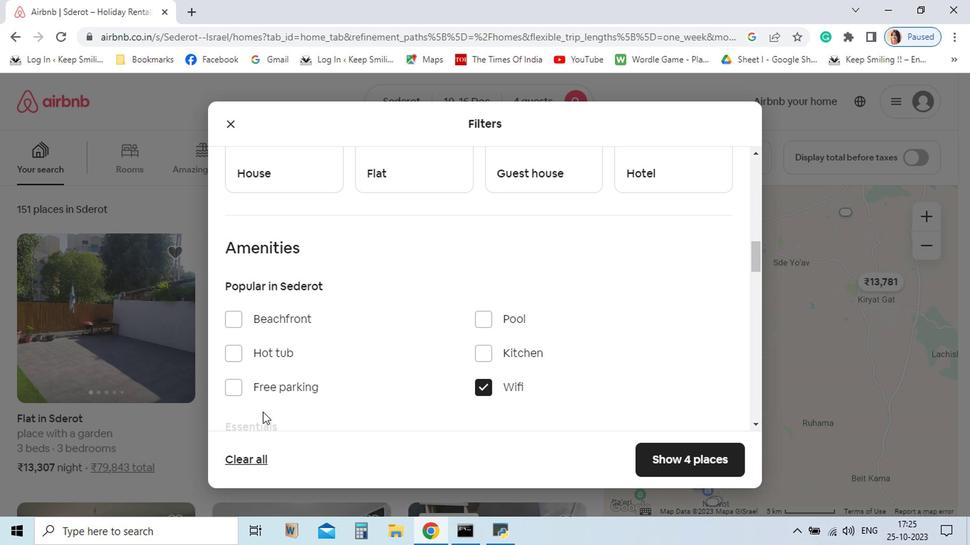 
Action: Mouse moved to (292, 396)
Screenshot: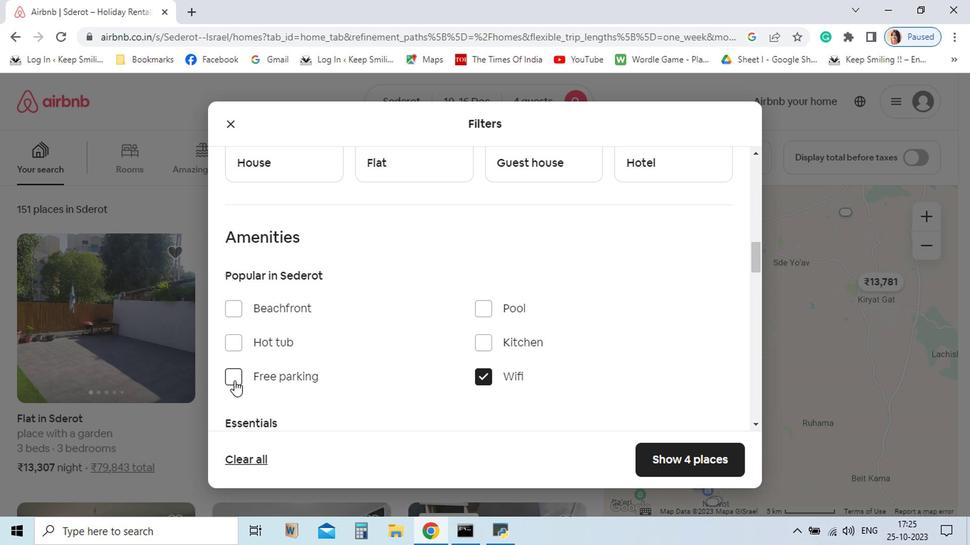 
Action: Mouse pressed left at (292, 396)
Screenshot: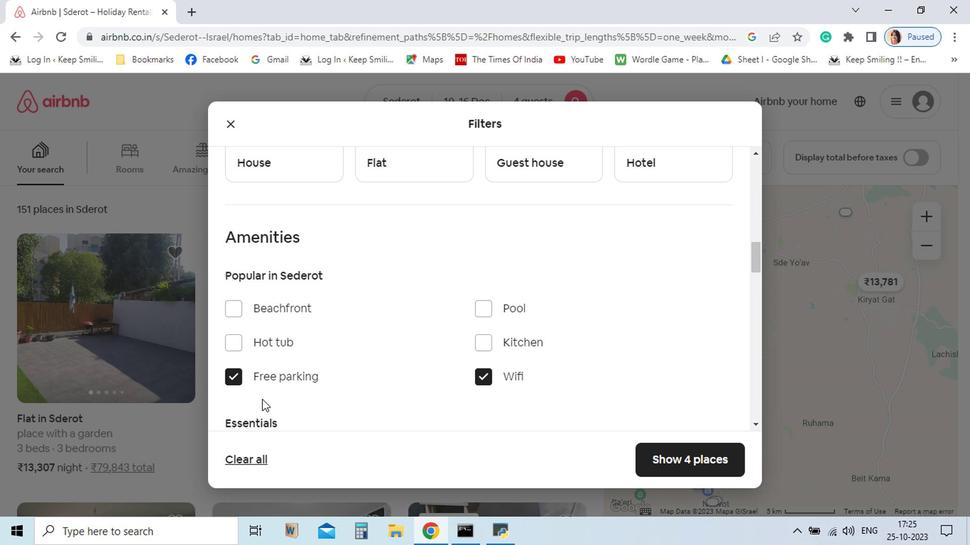 
Action: Mouse moved to (399, 418)
Screenshot: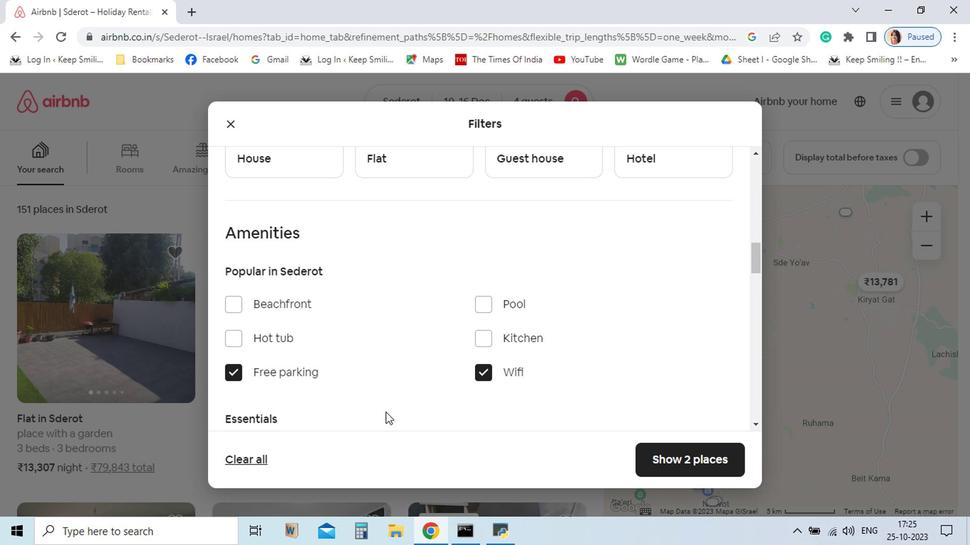
Action: Mouse scrolled (399, 417) with delta (0, 0)
Screenshot: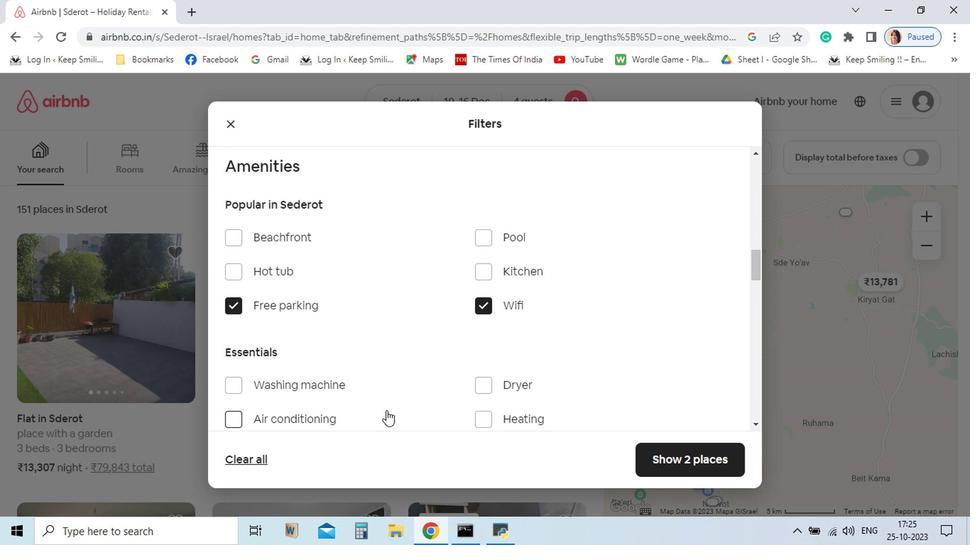 
Action: Mouse moved to (400, 417)
Screenshot: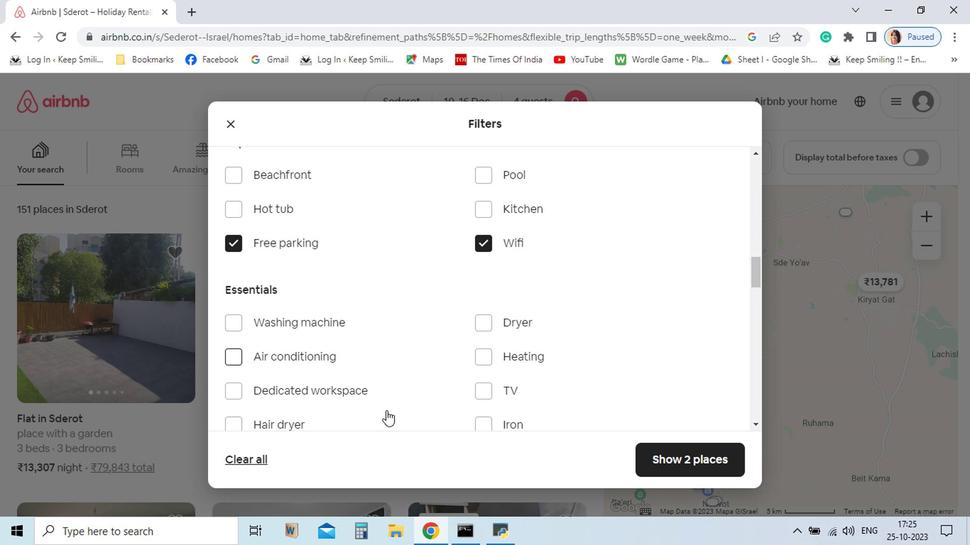 
Action: Mouse scrolled (400, 416) with delta (0, 0)
Screenshot: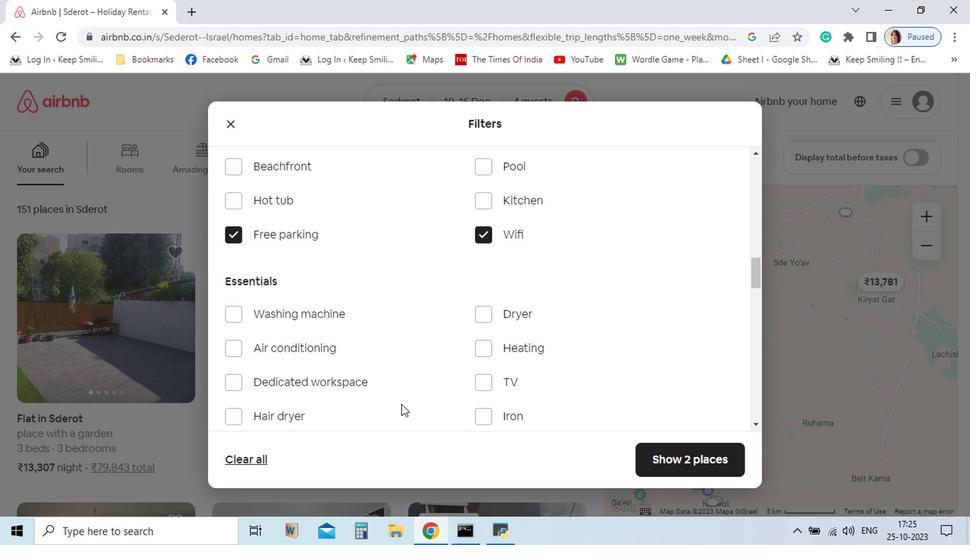 
Action: Mouse moved to (469, 398)
Screenshot: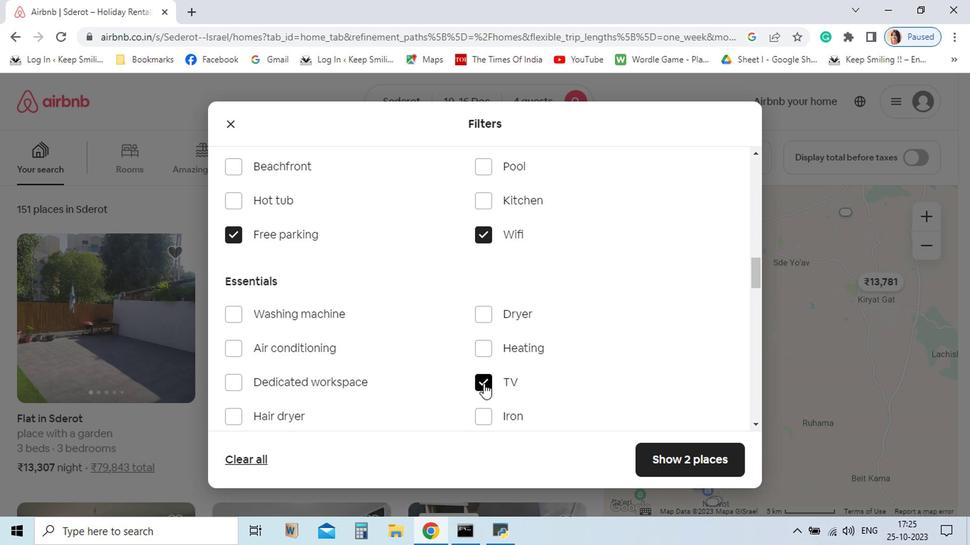 
Action: Mouse pressed left at (469, 398)
Screenshot: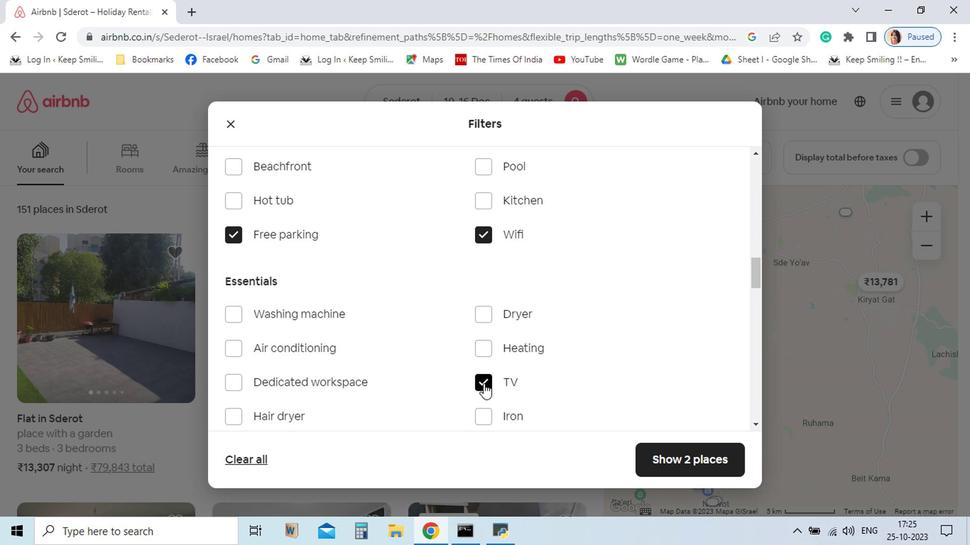 
Action: Mouse moved to (448, 411)
Screenshot: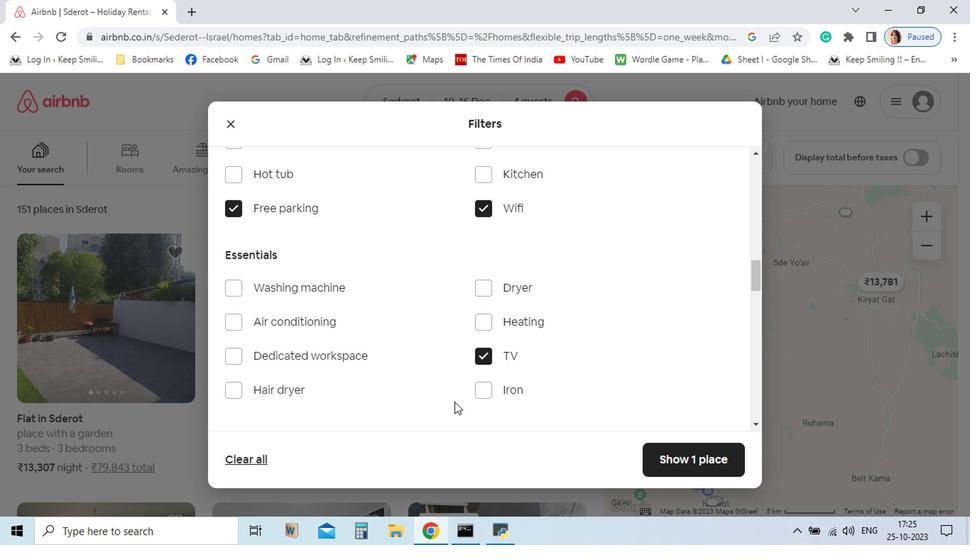 
Action: Mouse scrolled (448, 410) with delta (0, 0)
Screenshot: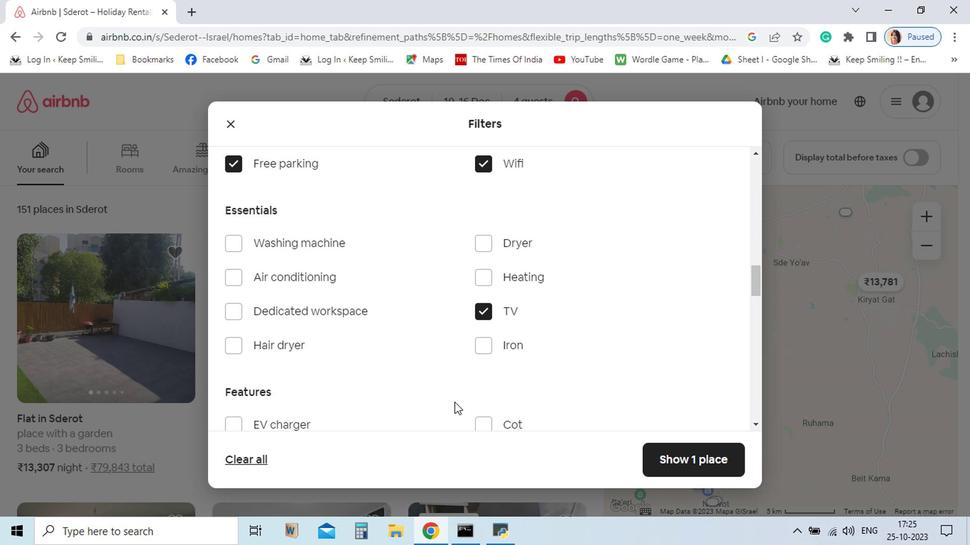 
Action: Mouse scrolled (448, 410) with delta (0, 0)
Screenshot: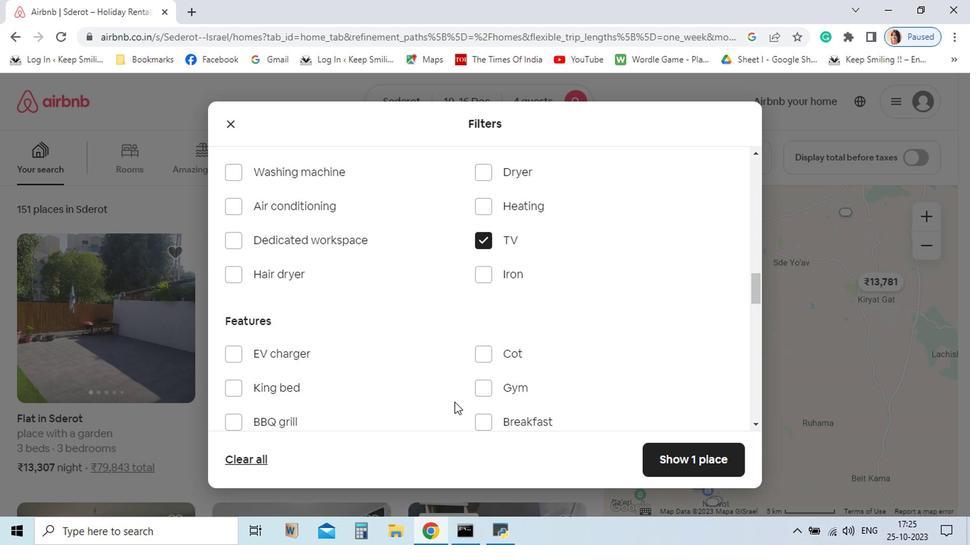 
Action: Mouse scrolled (448, 410) with delta (0, 0)
Screenshot: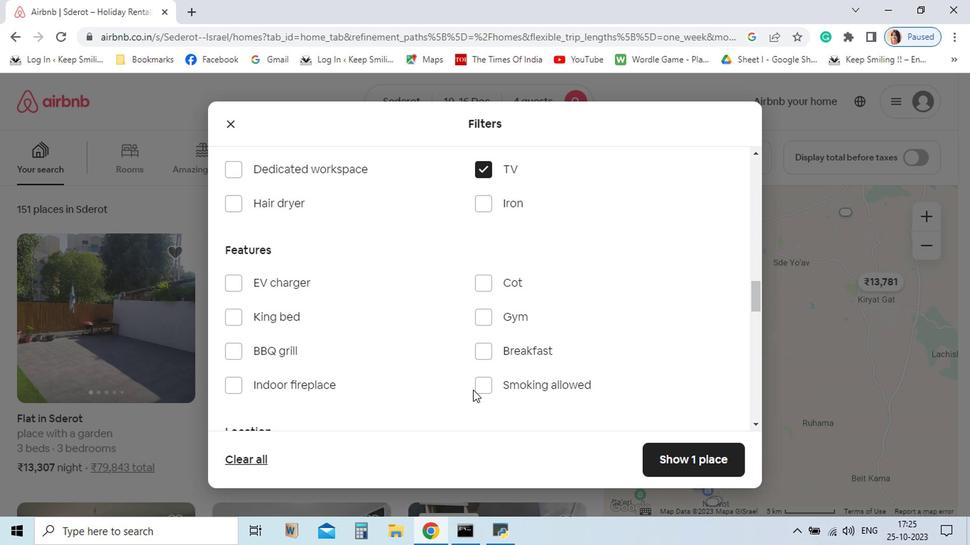 
Action: Mouse moved to (467, 351)
Screenshot: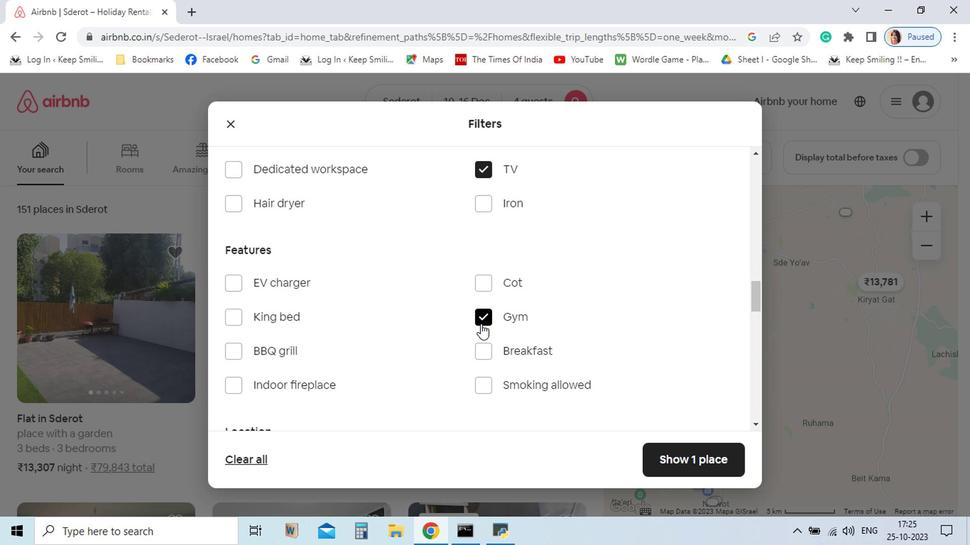 
Action: Mouse pressed left at (467, 351)
Screenshot: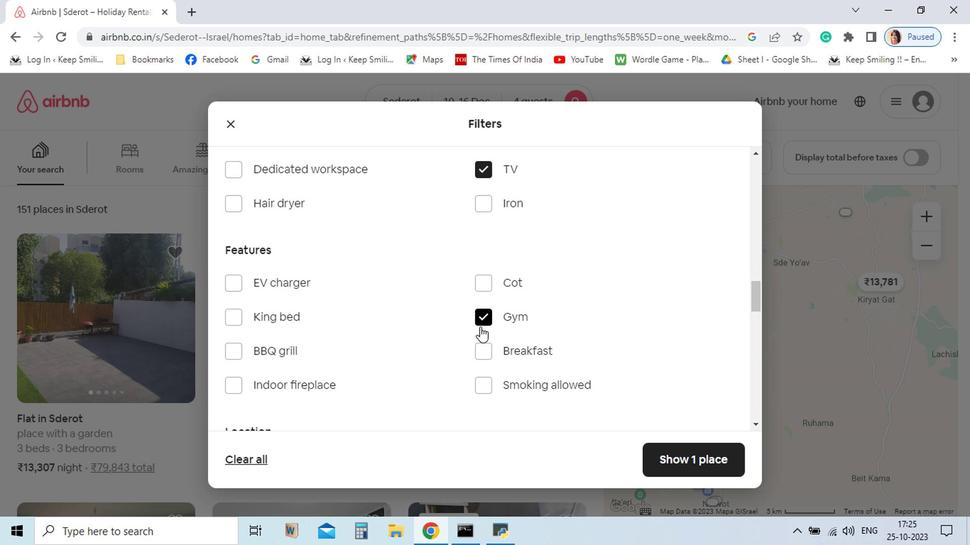 
Action: Mouse moved to (472, 375)
Screenshot: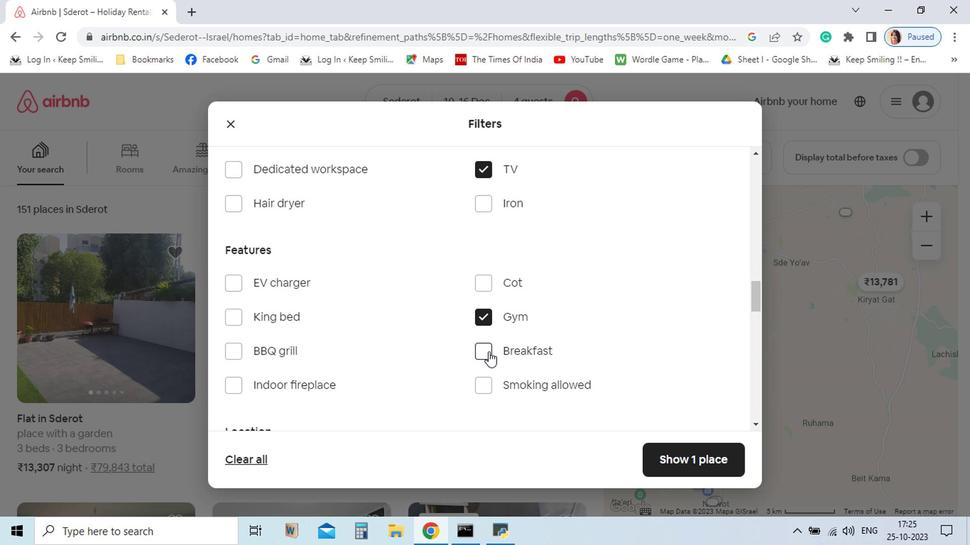 
Action: Mouse pressed left at (472, 375)
Screenshot: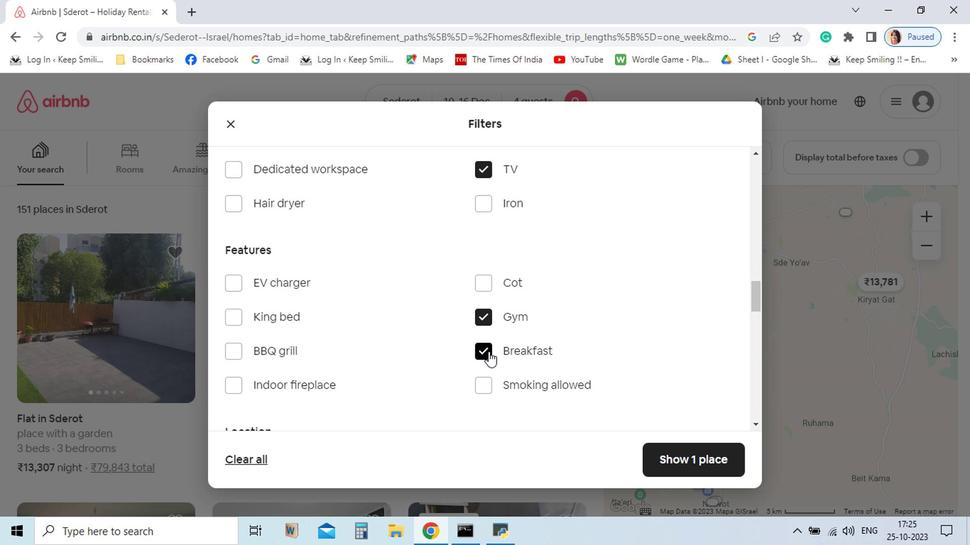 
Action: Mouse moved to (762, 411)
Screenshot: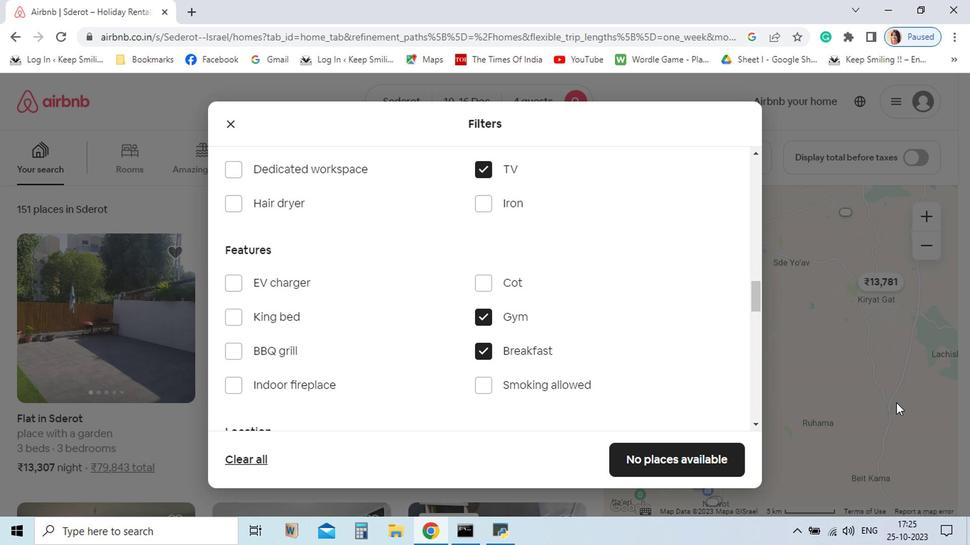 
